Task: Save favorite listings for beachfront condos in Newport, Rhode Island, with a private balcony and ocean views, and create a shortlist of coastal properties.
Action: Mouse moved to (303, 207)
Screenshot: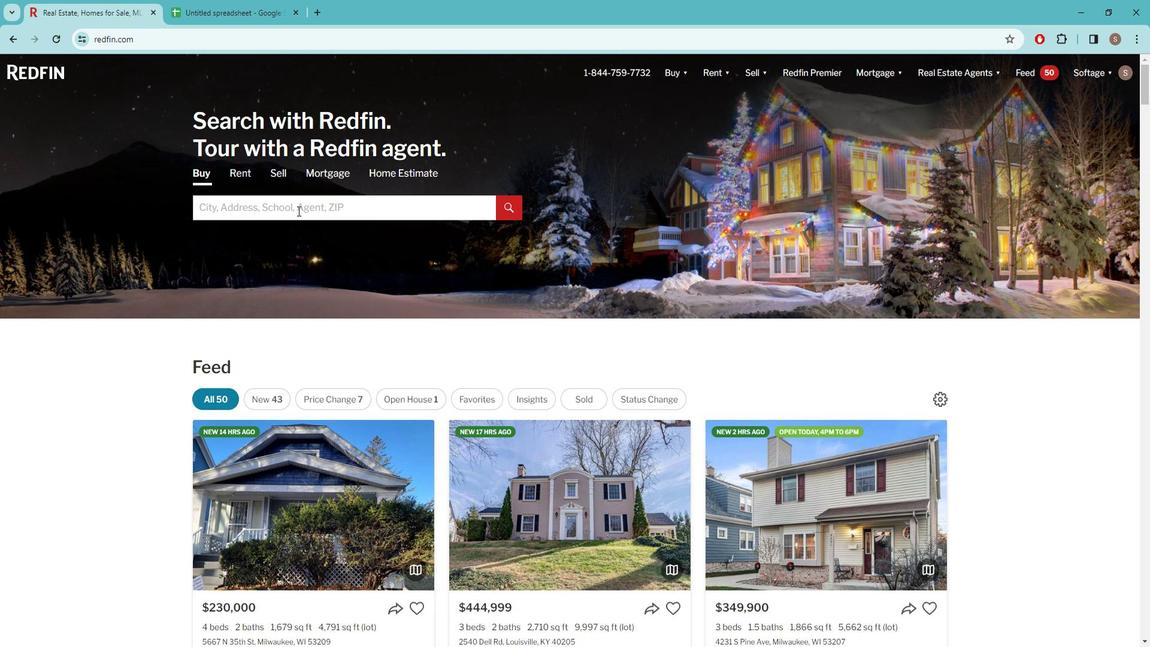 
Action: Mouse pressed left at (303, 207)
Screenshot: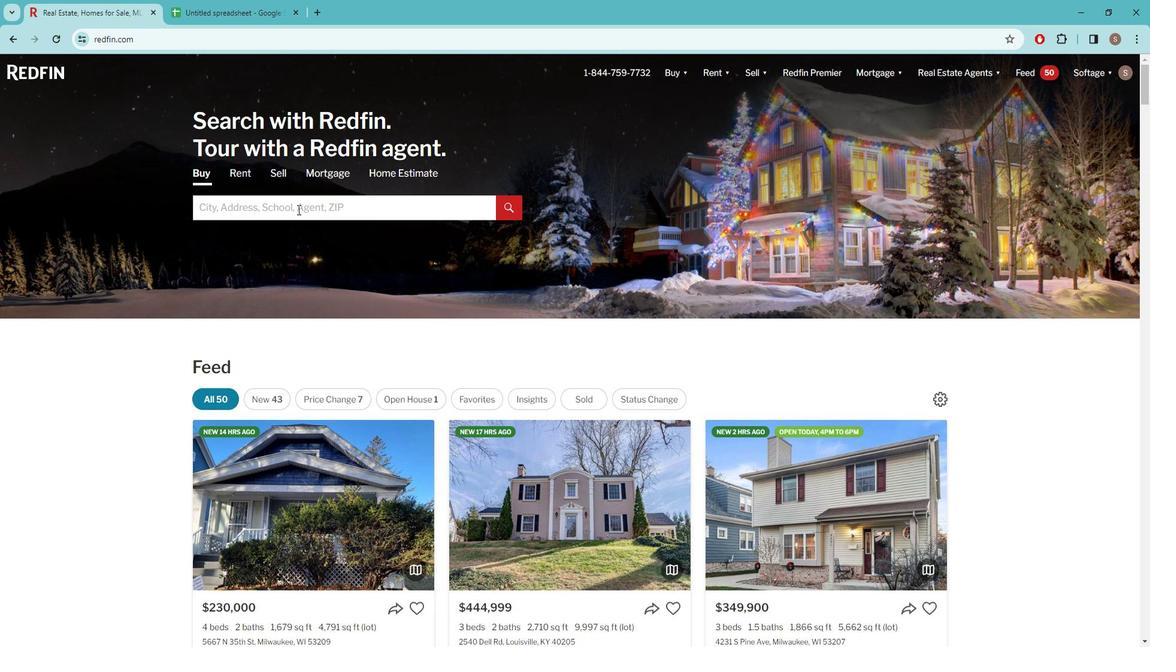 
Action: Key pressed n<Key.caps_lock>EWPORT,<Key.space>
Screenshot: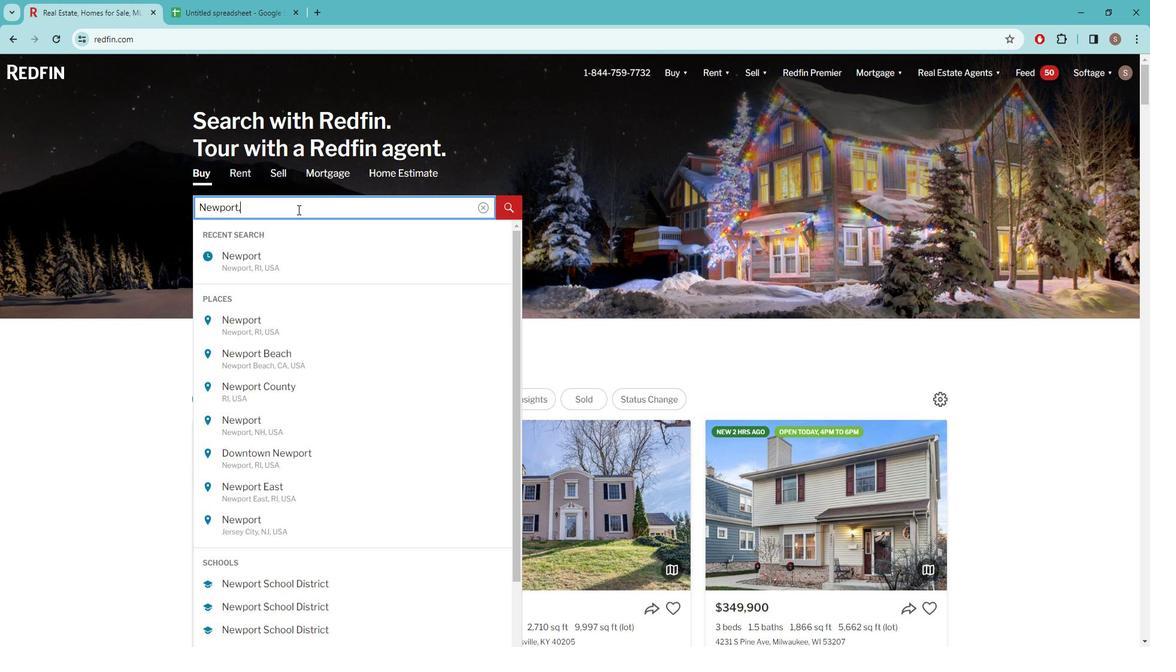 
Action: Mouse moved to (267, 263)
Screenshot: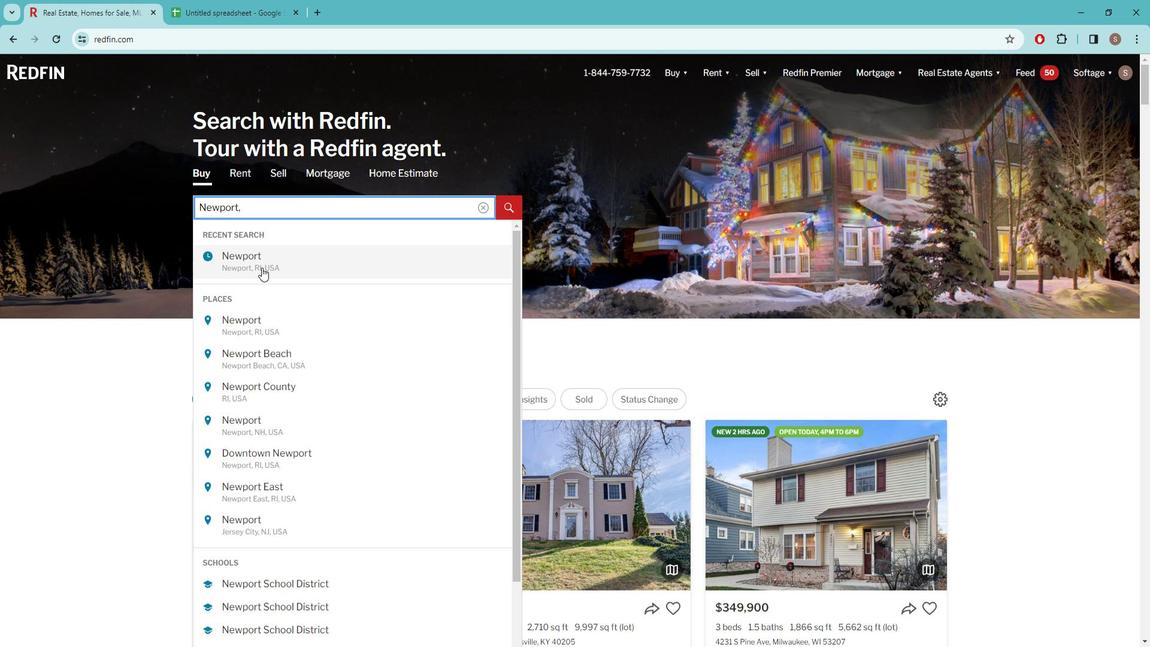 
Action: Mouse pressed left at (267, 263)
Screenshot: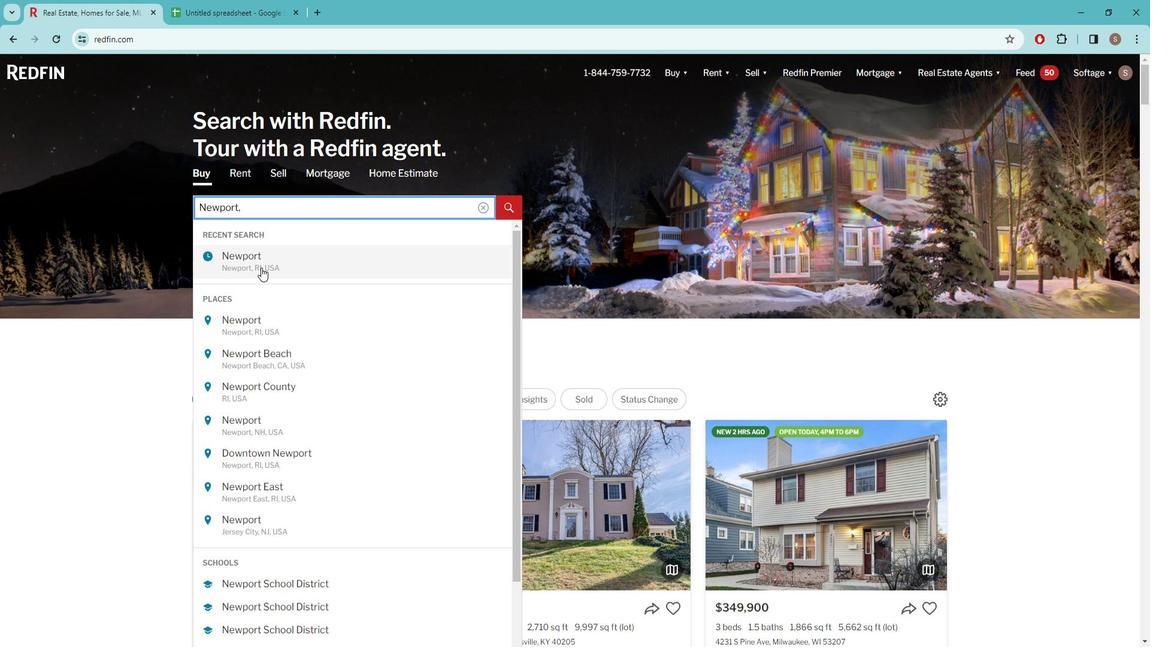 
Action: Mouse moved to (1016, 152)
Screenshot: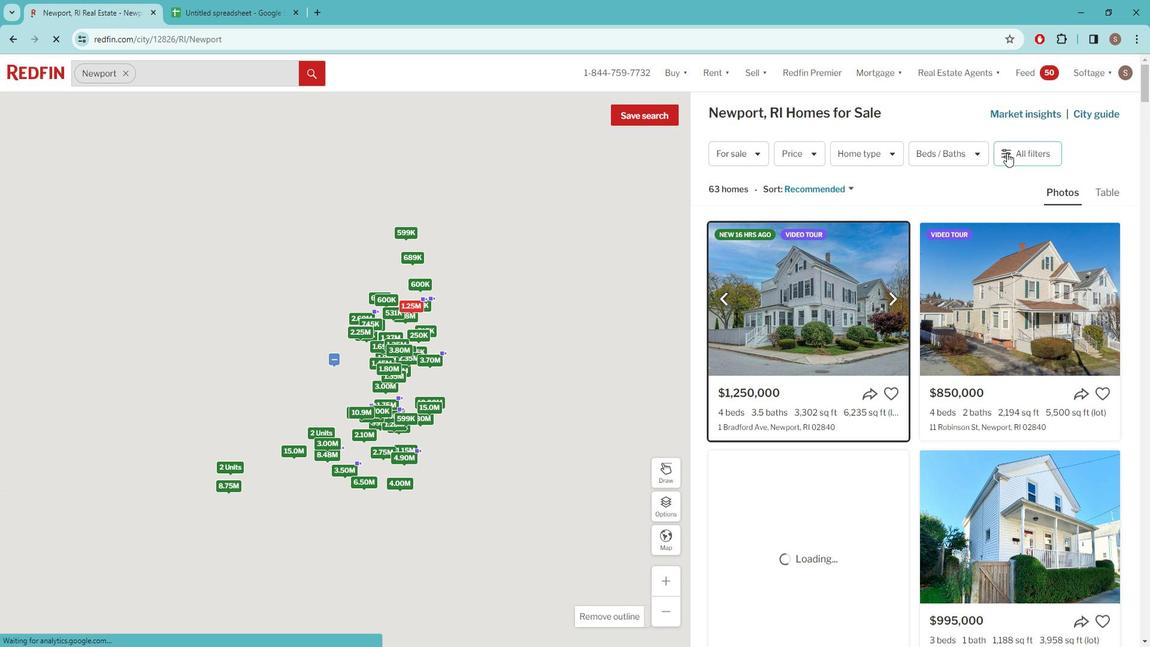 
Action: Mouse pressed left at (1016, 152)
Screenshot: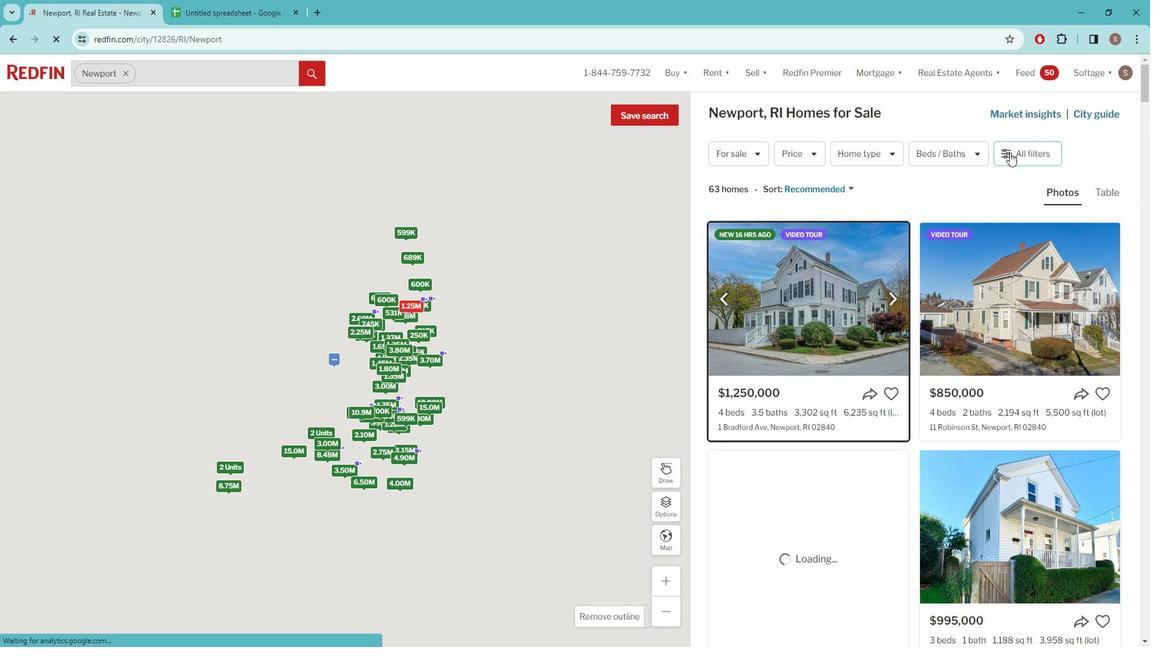 
Action: Mouse pressed left at (1016, 152)
Screenshot: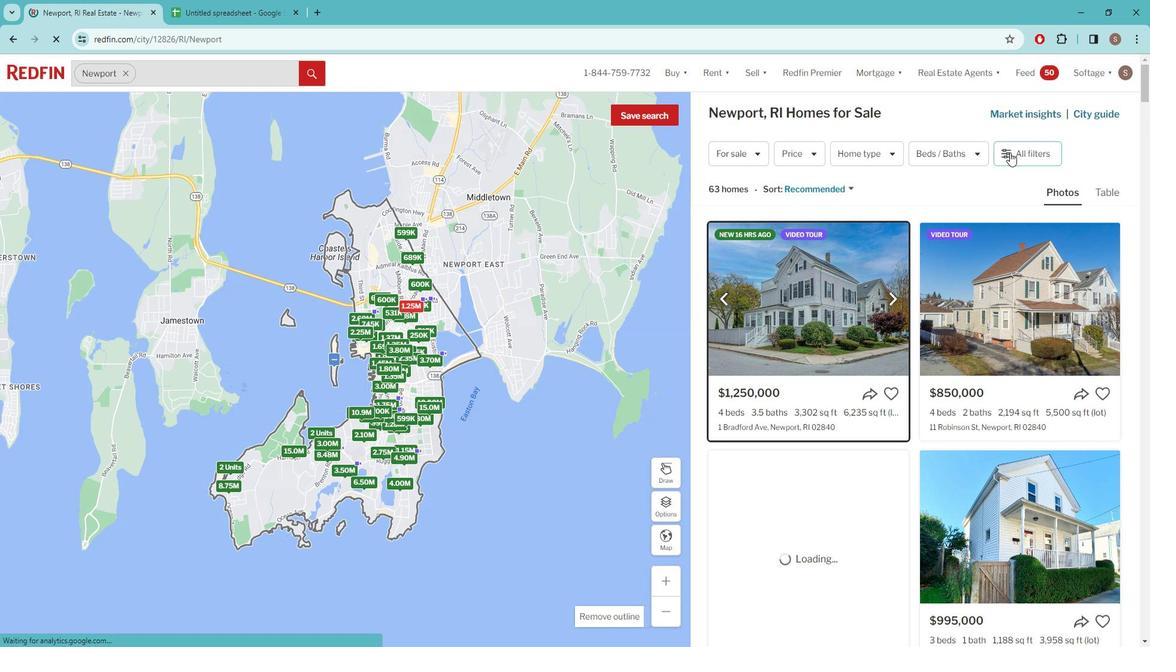 
Action: Mouse pressed left at (1016, 152)
Screenshot: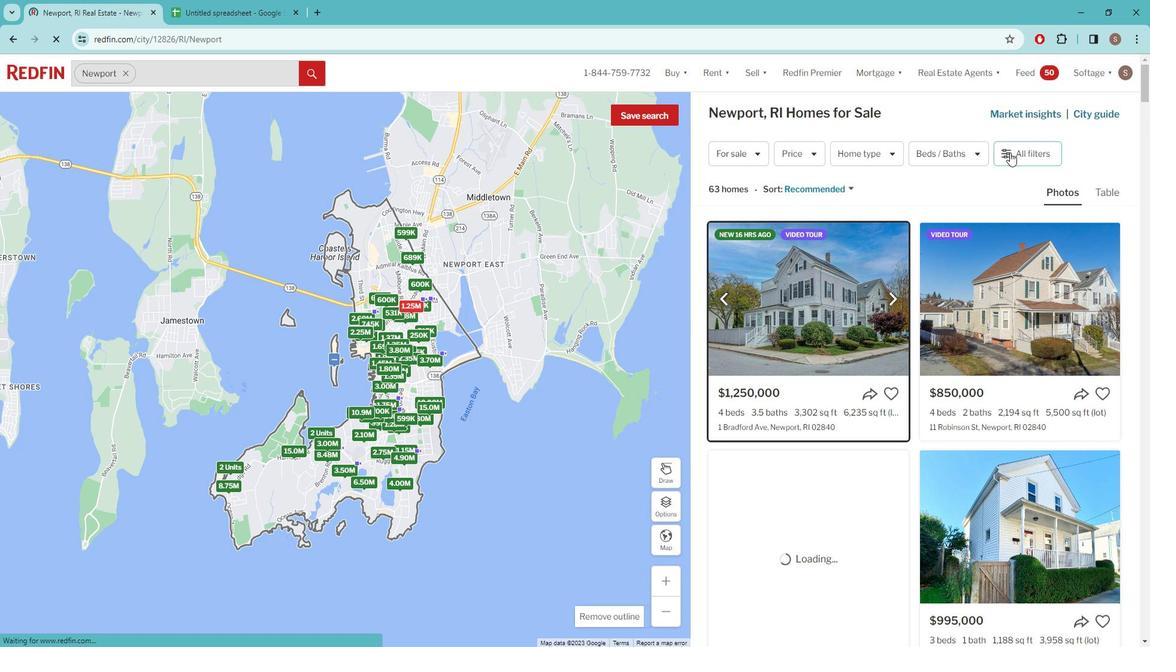 
Action: Mouse pressed left at (1016, 152)
Screenshot: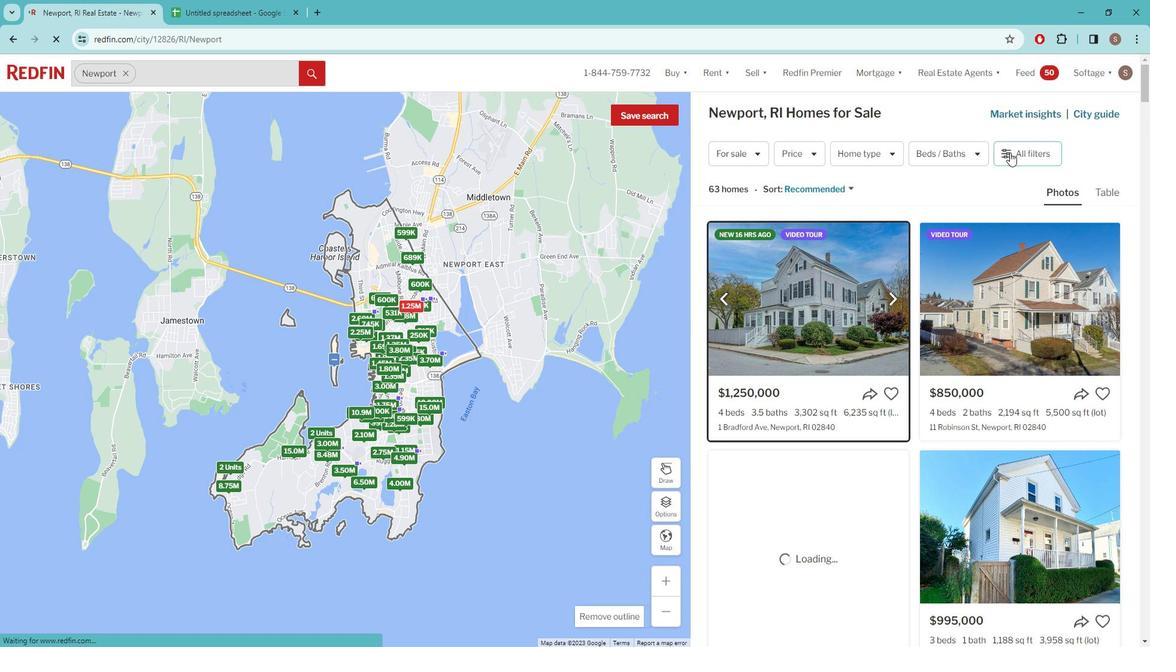 
Action: Mouse pressed left at (1016, 152)
Screenshot: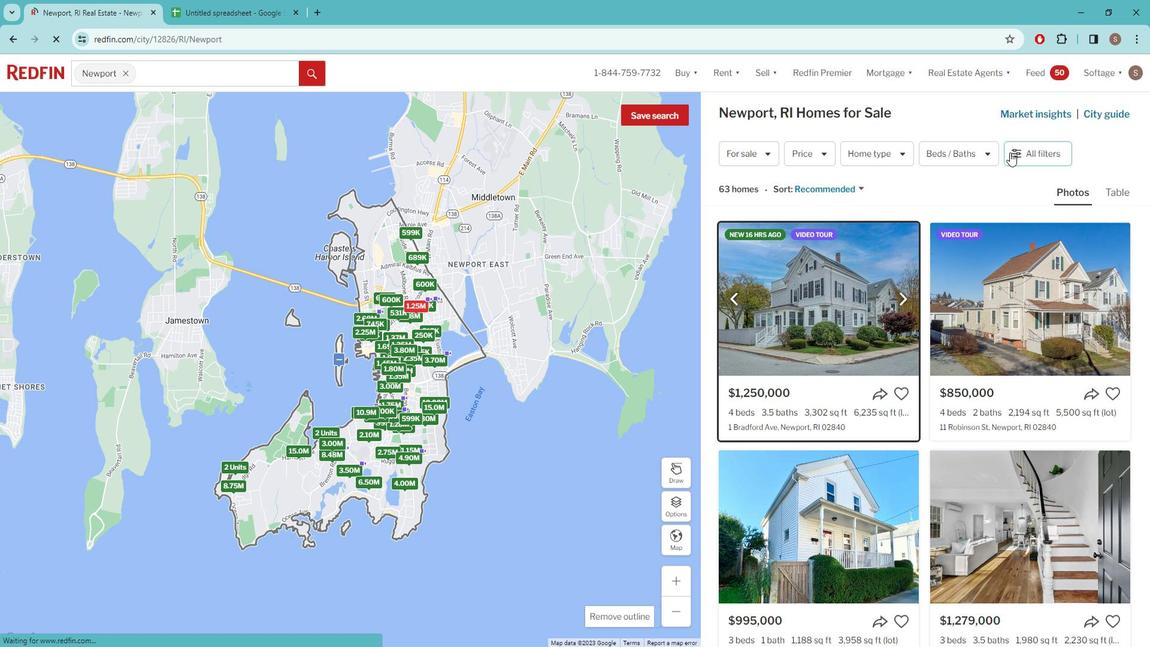 
Action: Mouse pressed left at (1016, 152)
Screenshot: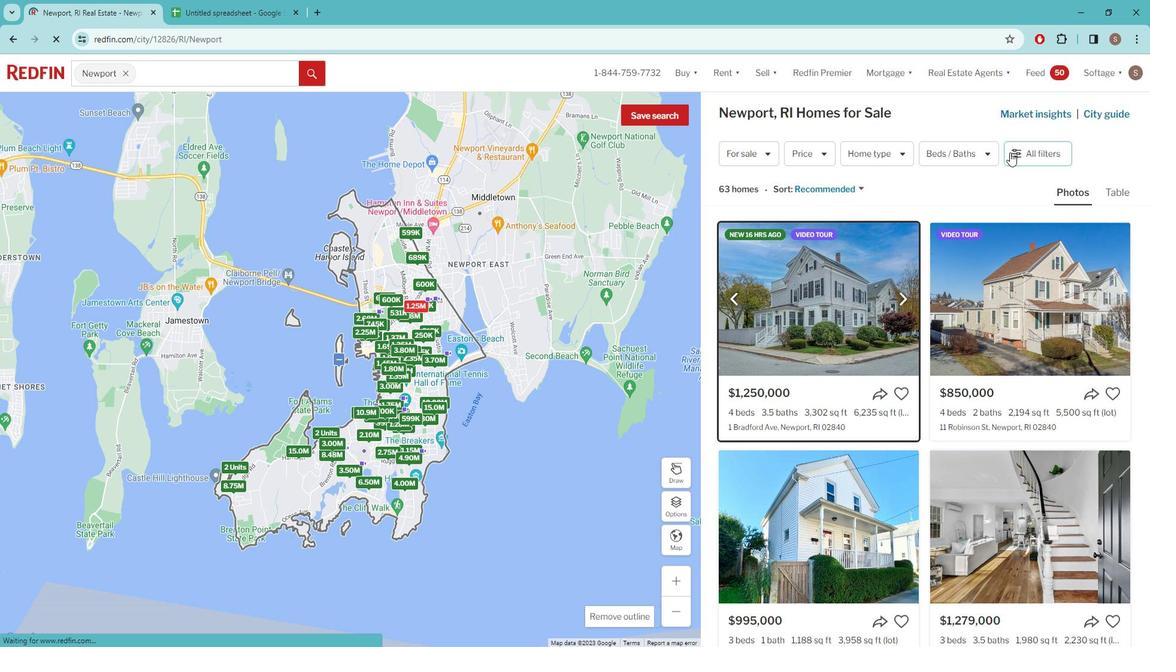 
Action: Mouse moved to (965, 196)
Screenshot: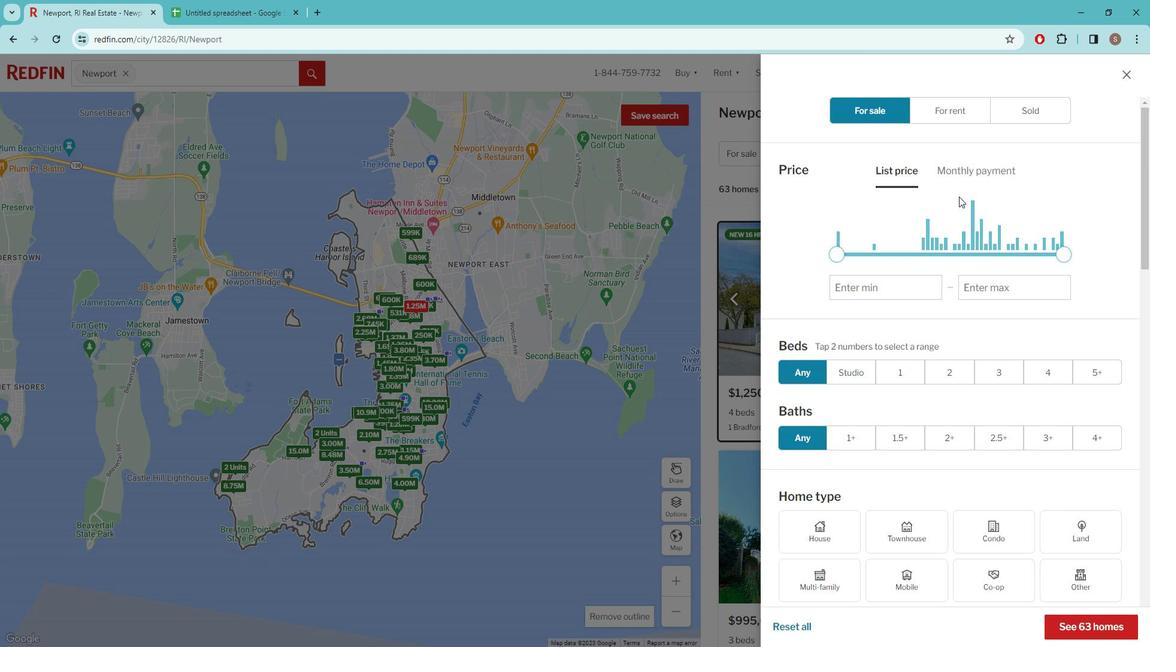 
Action: Mouse scrolled (965, 195) with delta (0, 0)
Screenshot: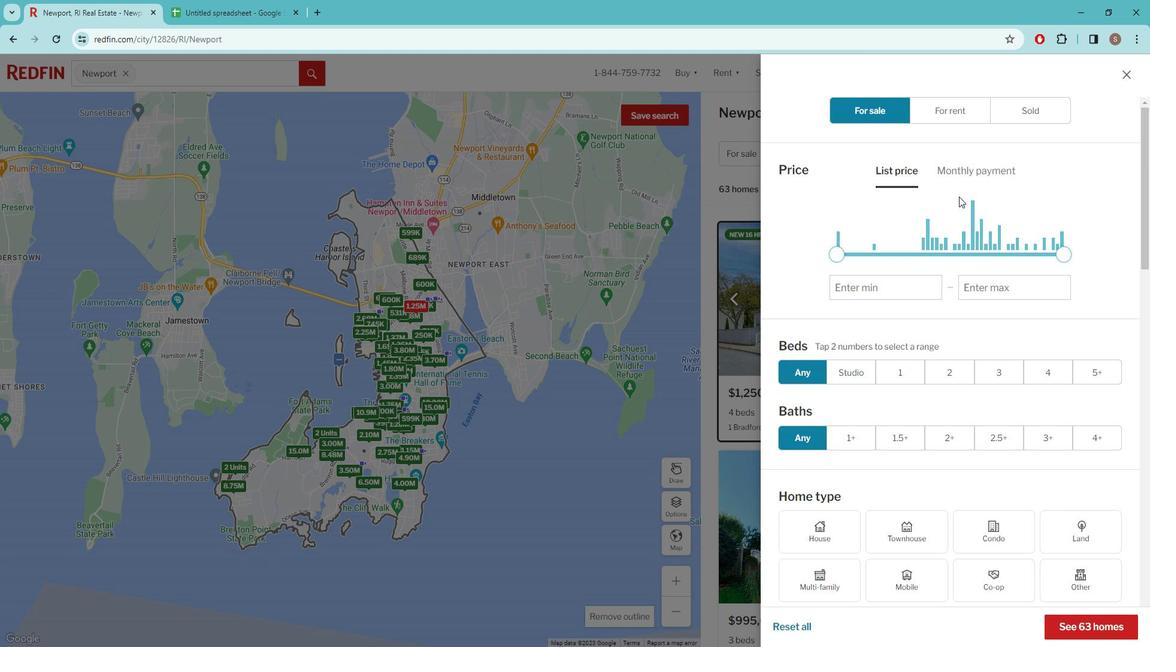 
Action: Mouse moved to (956, 205)
Screenshot: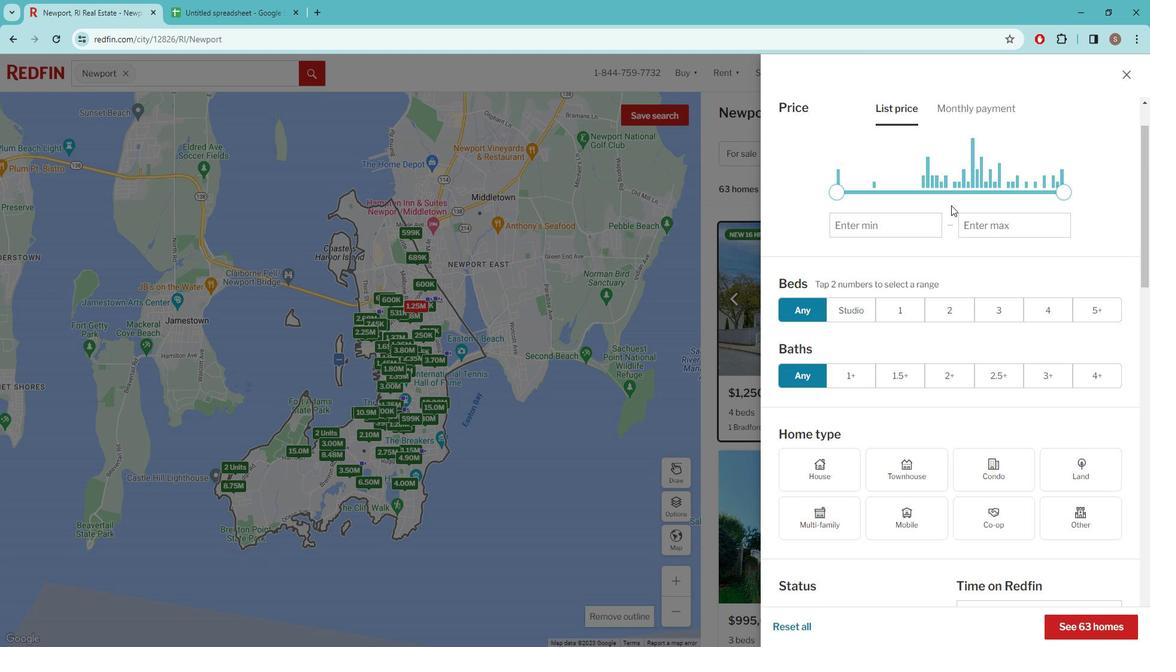 
Action: Mouse scrolled (956, 204) with delta (0, 0)
Screenshot: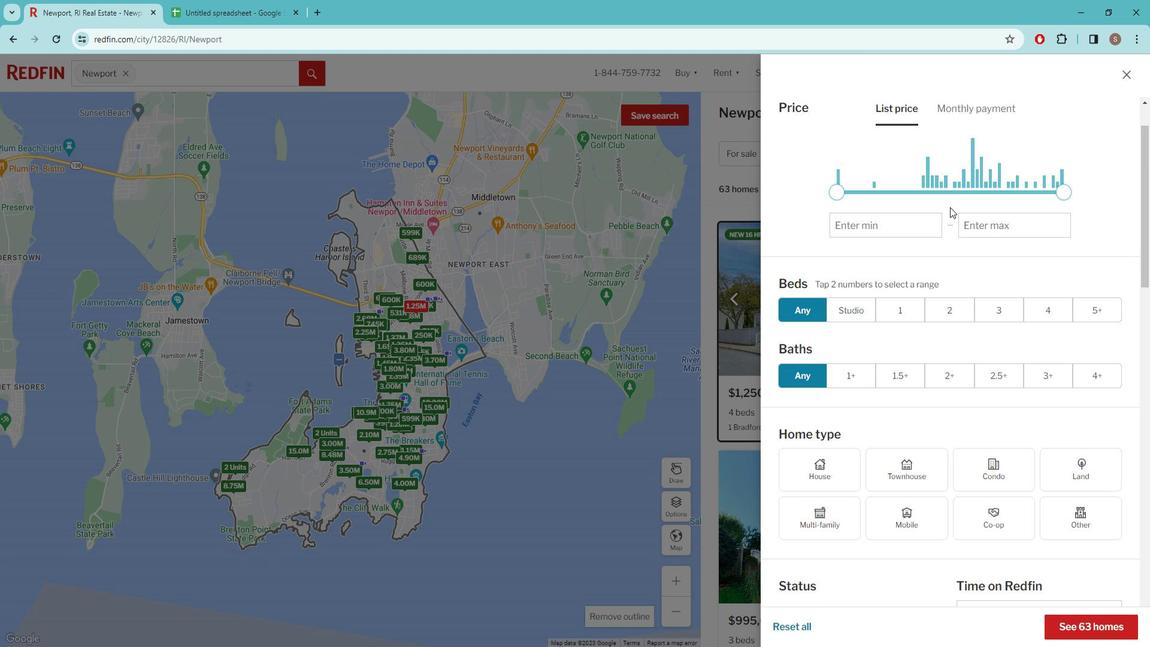 
Action: Mouse moved to (951, 214)
Screenshot: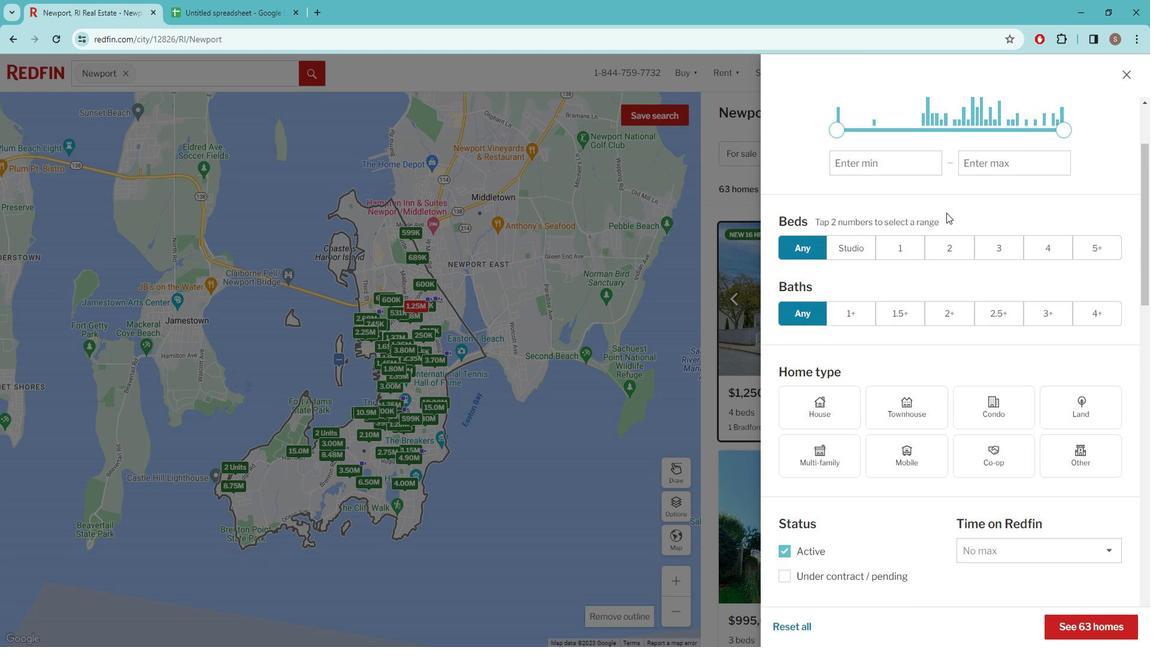 
Action: Mouse scrolled (951, 213) with delta (0, 0)
Screenshot: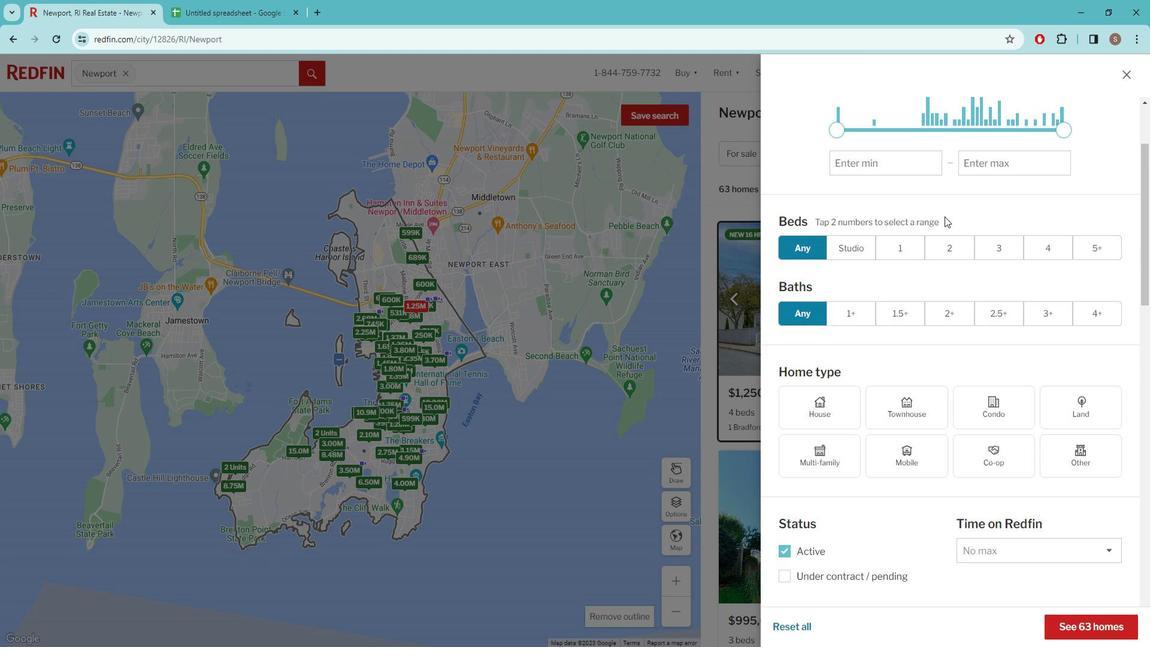 
Action: Mouse moved to (942, 225)
Screenshot: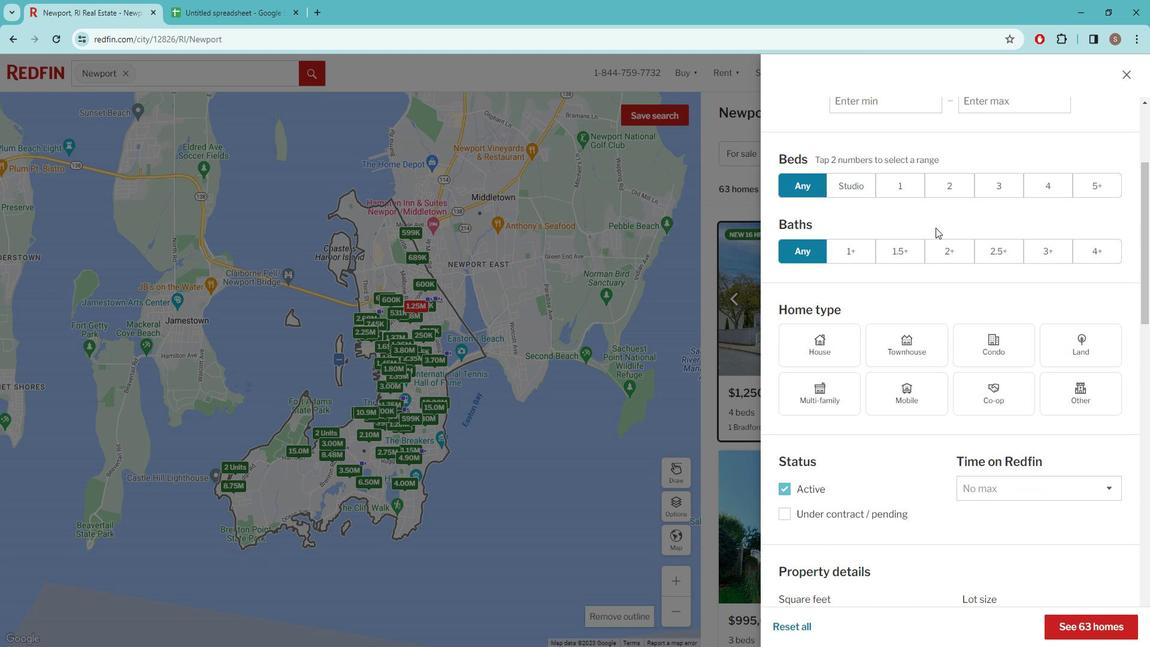 
Action: Mouse scrolled (942, 225) with delta (0, 0)
Screenshot: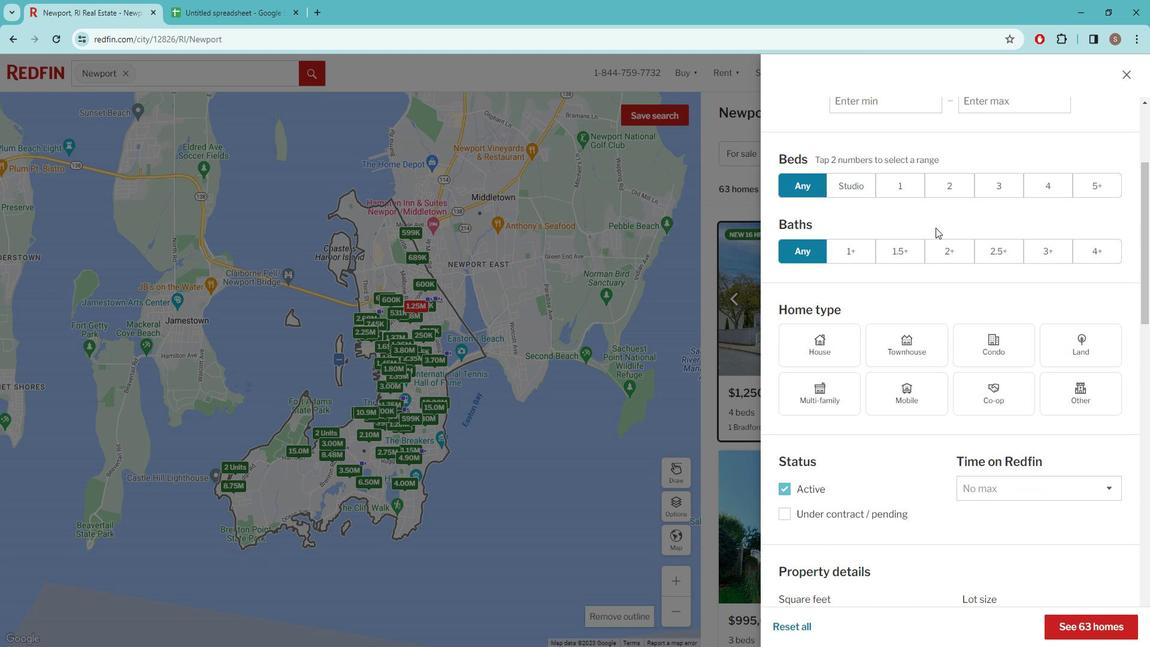 
Action: Mouse moved to (984, 266)
Screenshot: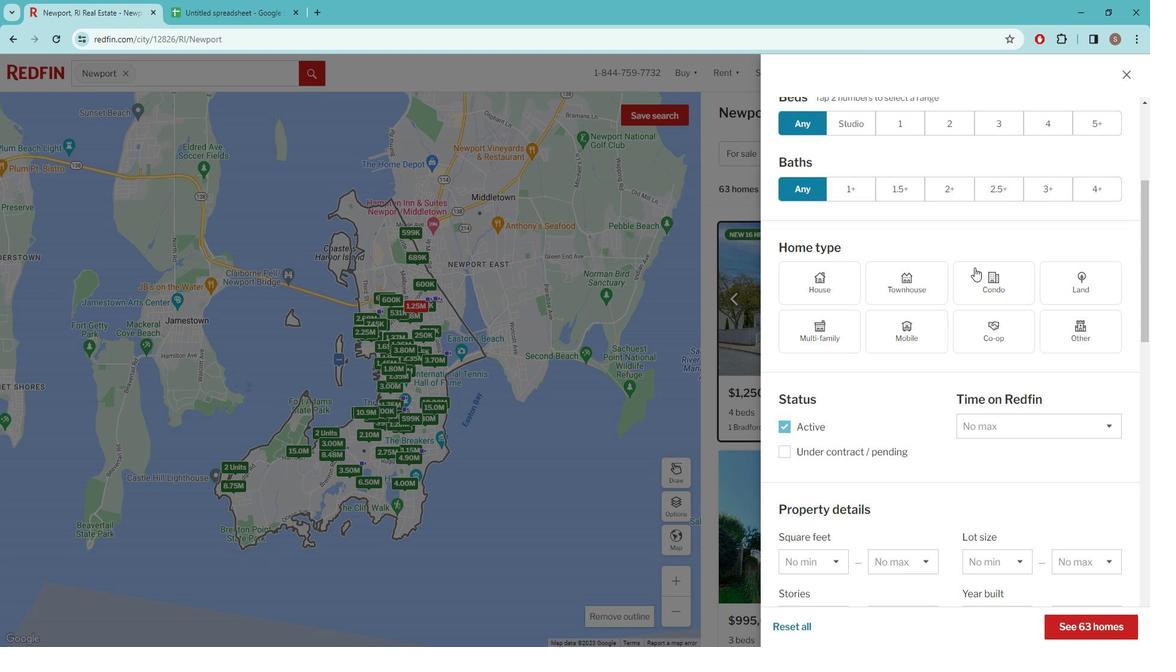 
Action: Mouse pressed left at (984, 266)
Screenshot: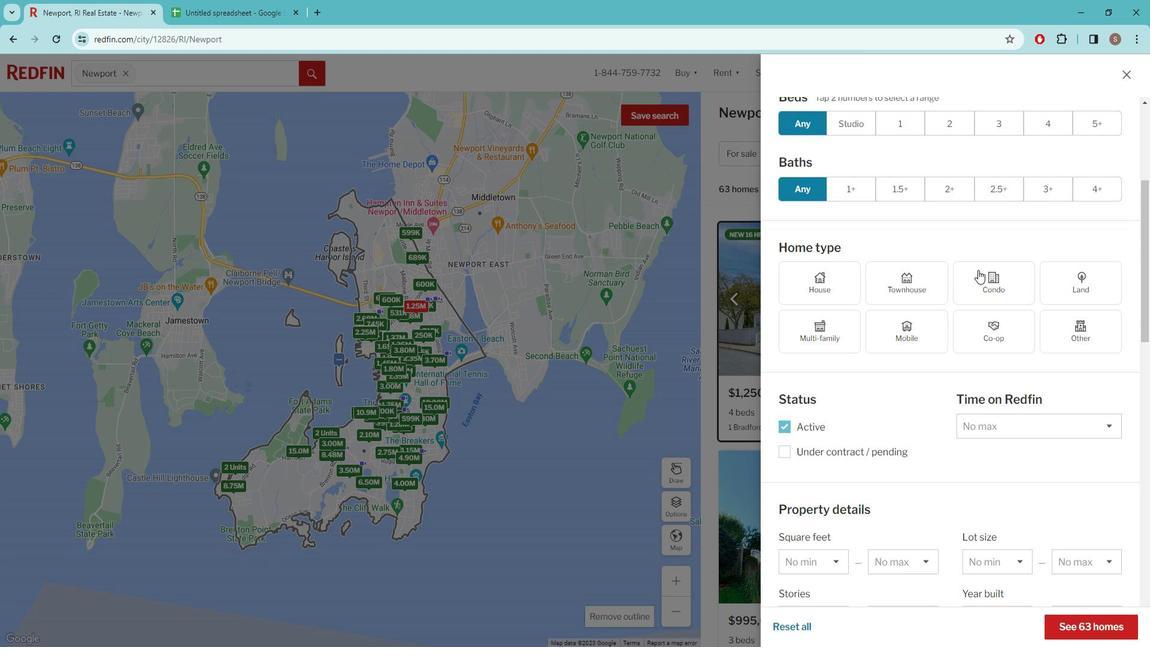 
Action: Mouse scrolled (984, 265) with delta (0, 0)
Screenshot: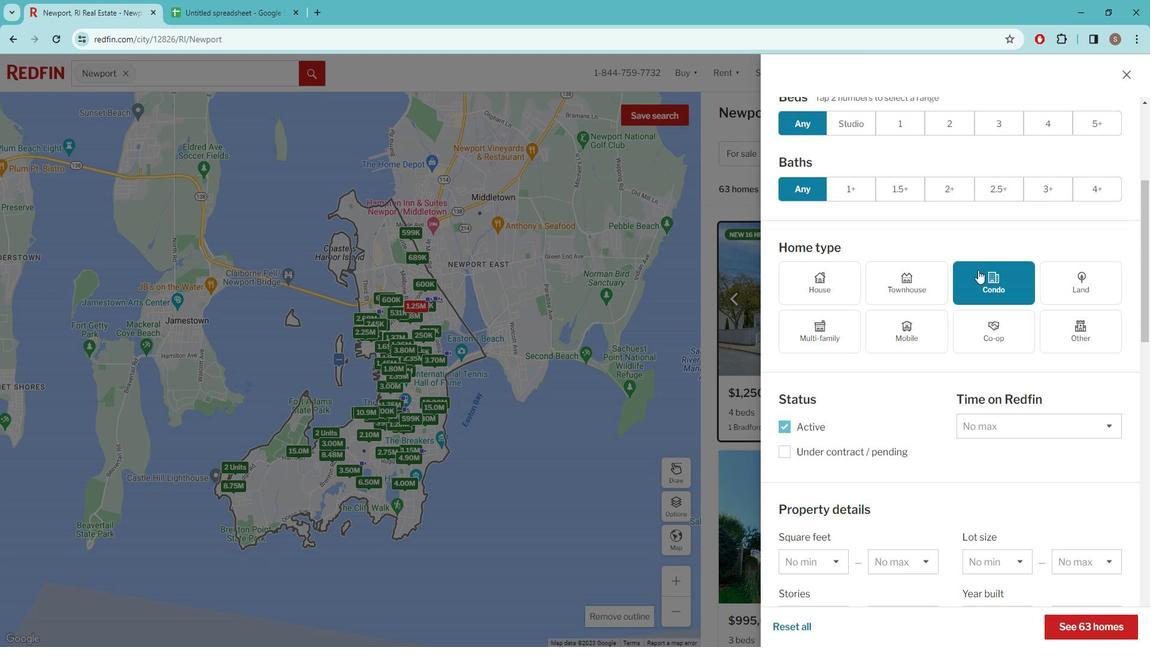 
Action: Mouse scrolled (984, 265) with delta (0, 0)
Screenshot: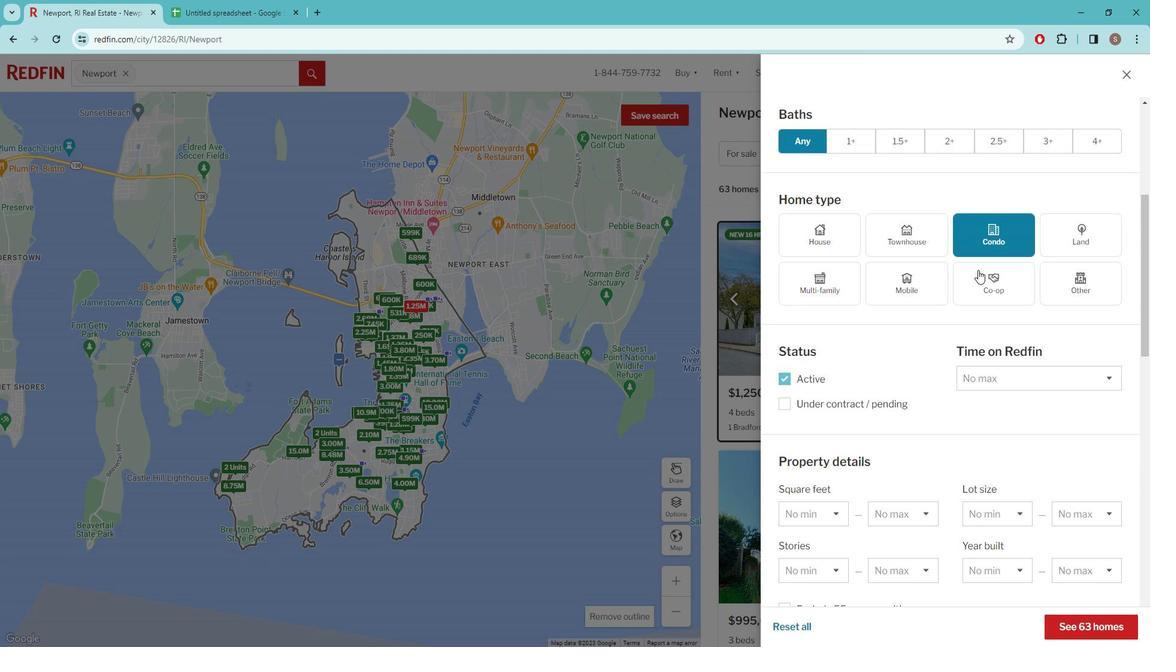 
Action: Mouse moved to (981, 267)
Screenshot: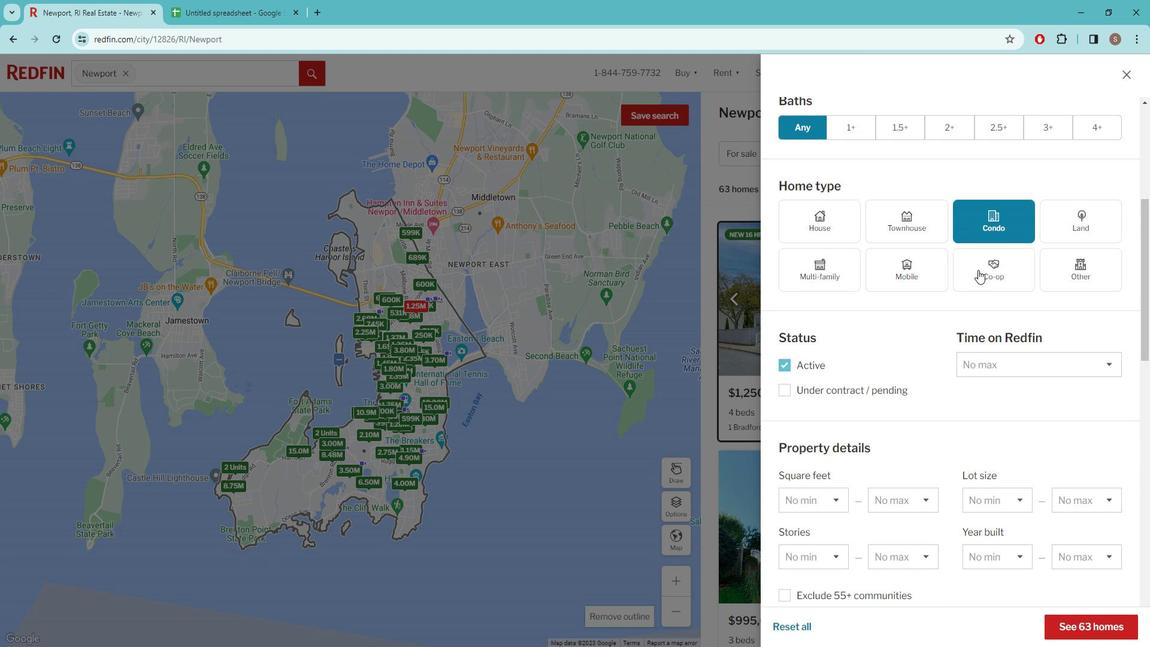 
Action: Mouse scrolled (981, 267) with delta (0, 0)
Screenshot: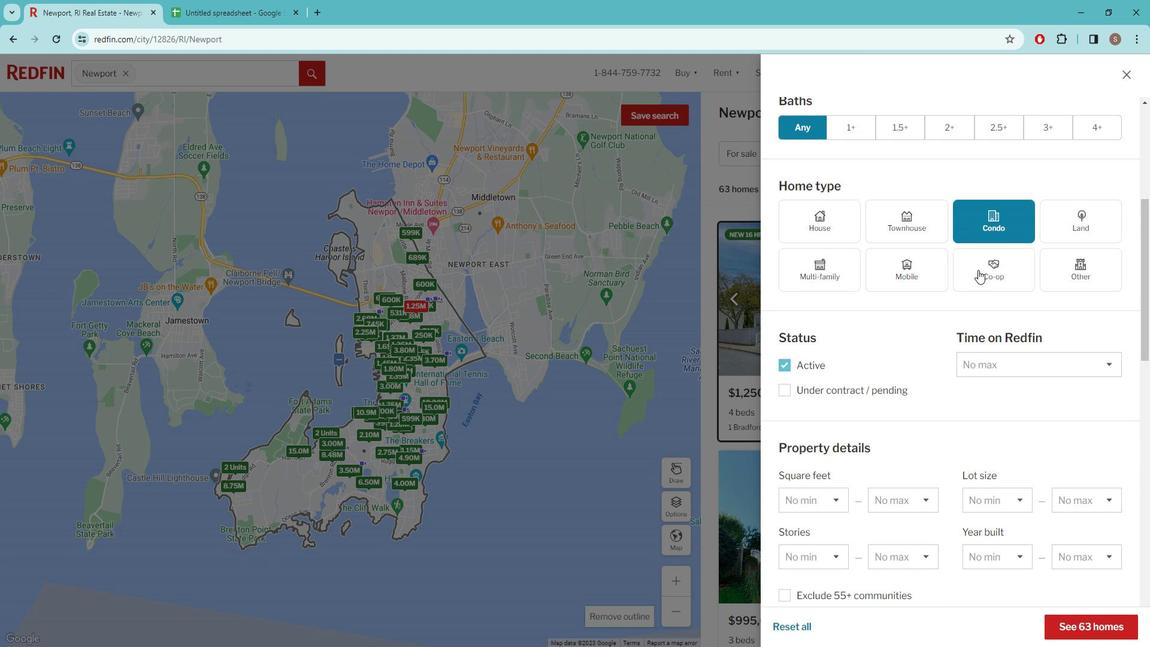 
Action: Mouse moved to (893, 321)
Screenshot: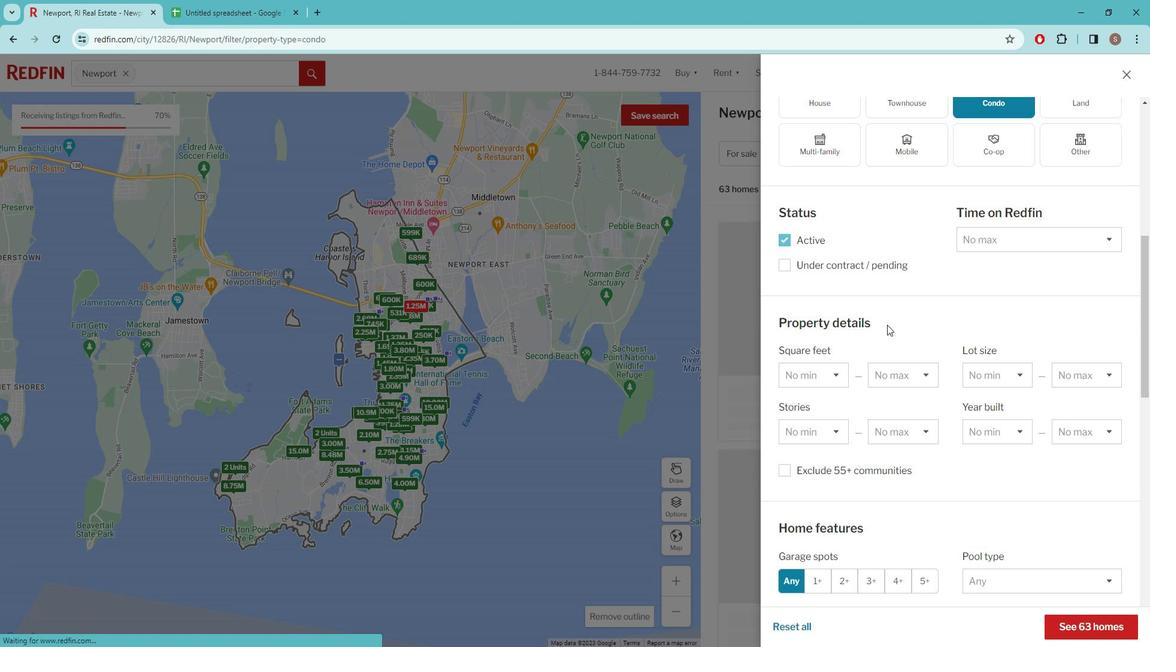 
Action: Mouse scrolled (893, 321) with delta (0, 0)
Screenshot: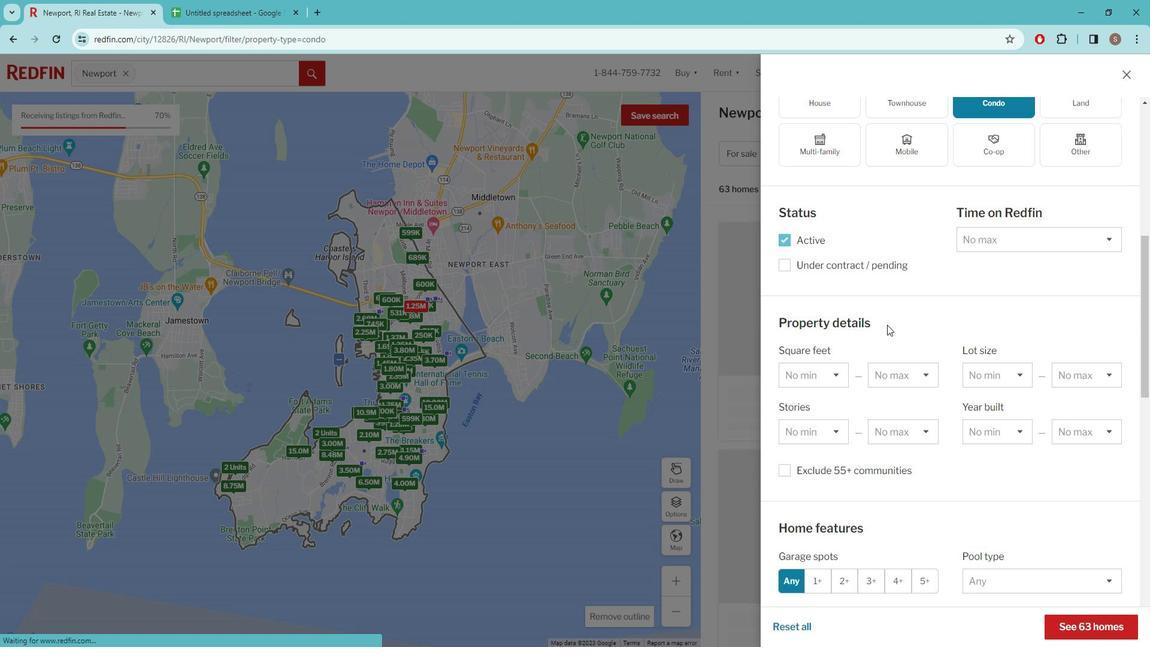 
Action: Mouse moved to (891, 323)
Screenshot: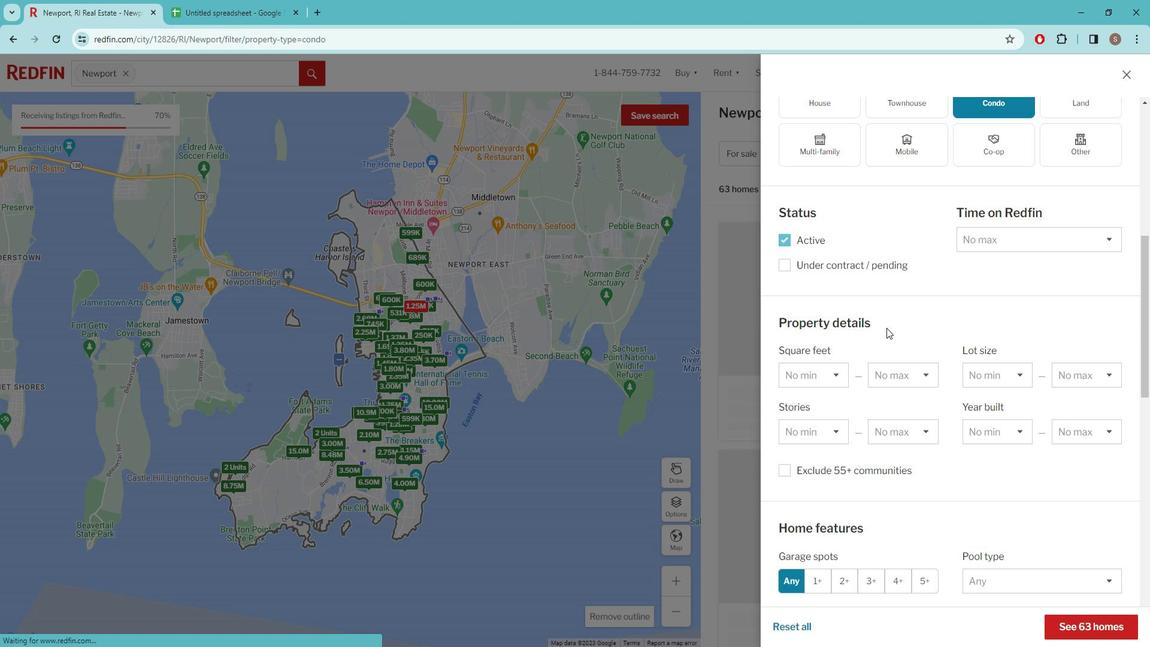 
Action: Mouse scrolled (891, 323) with delta (0, 0)
Screenshot: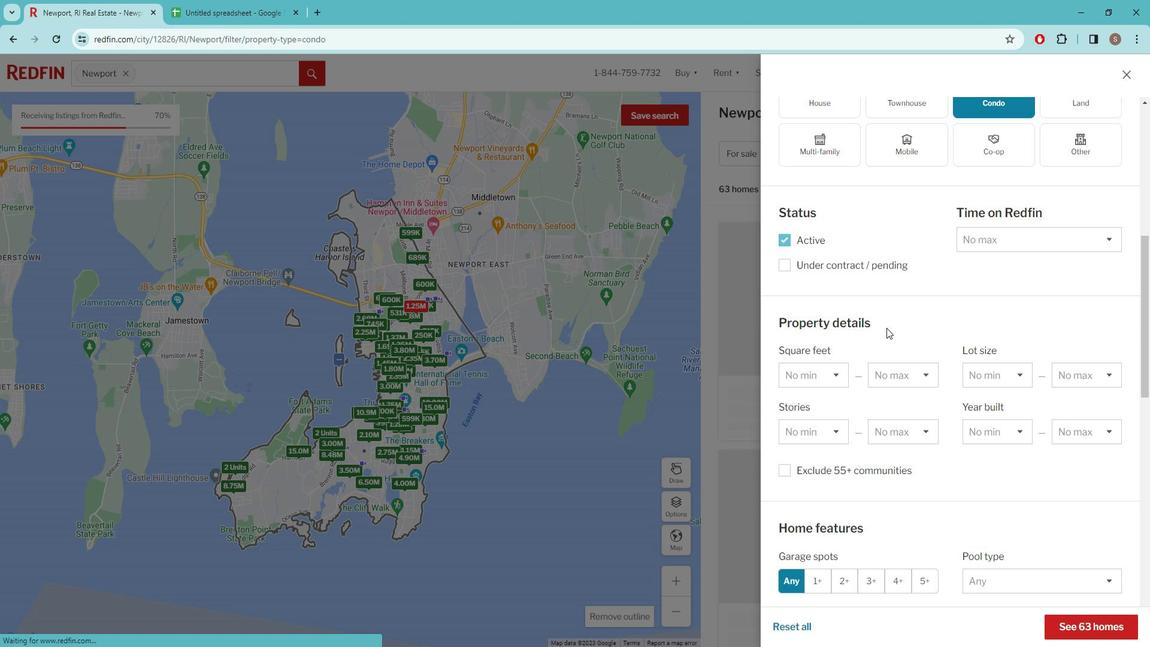 
Action: Mouse moved to (892, 336)
Screenshot: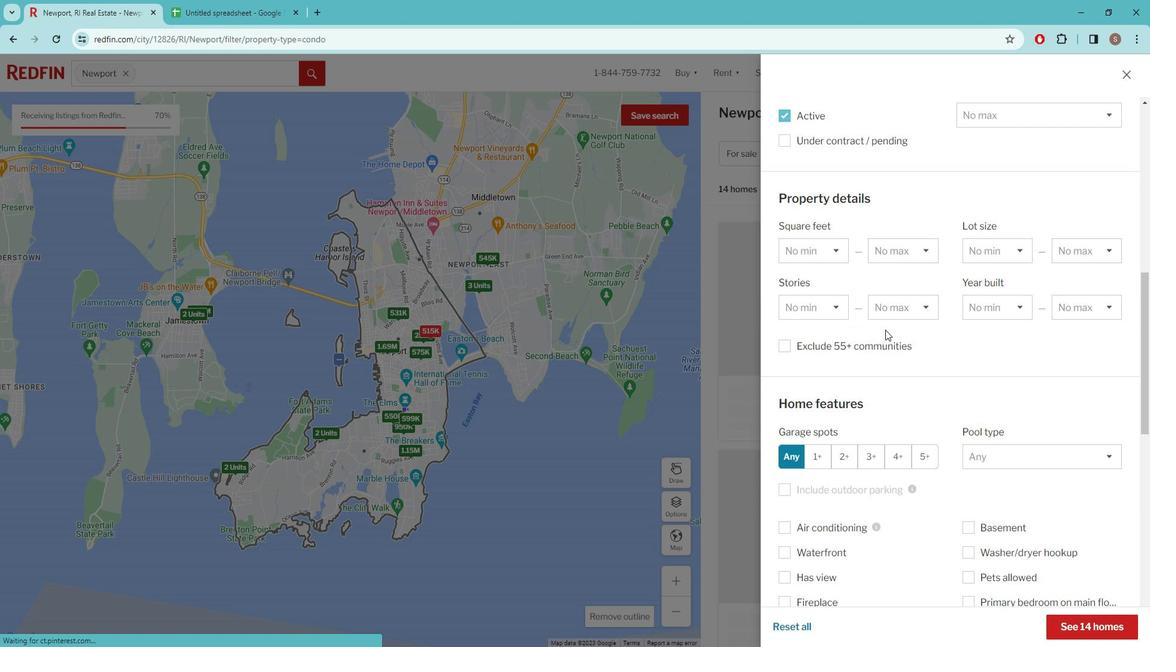 
Action: Mouse scrolled (892, 335) with delta (0, 0)
Screenshot: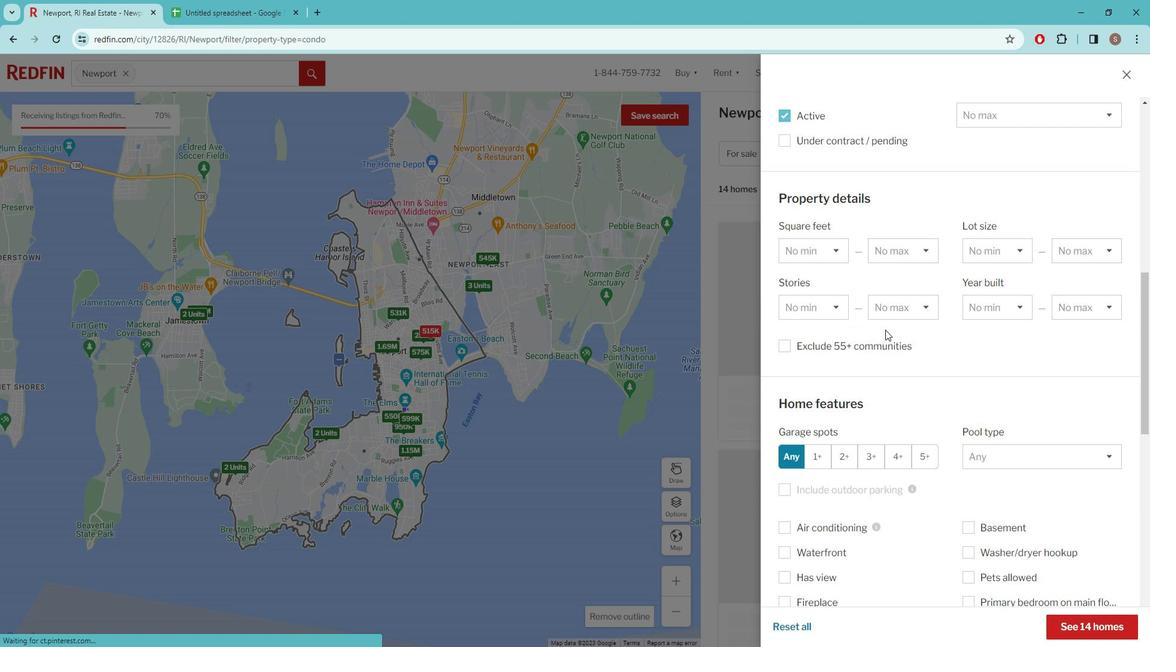 
Action: Mouse moved to (892, 338)
Screenshot: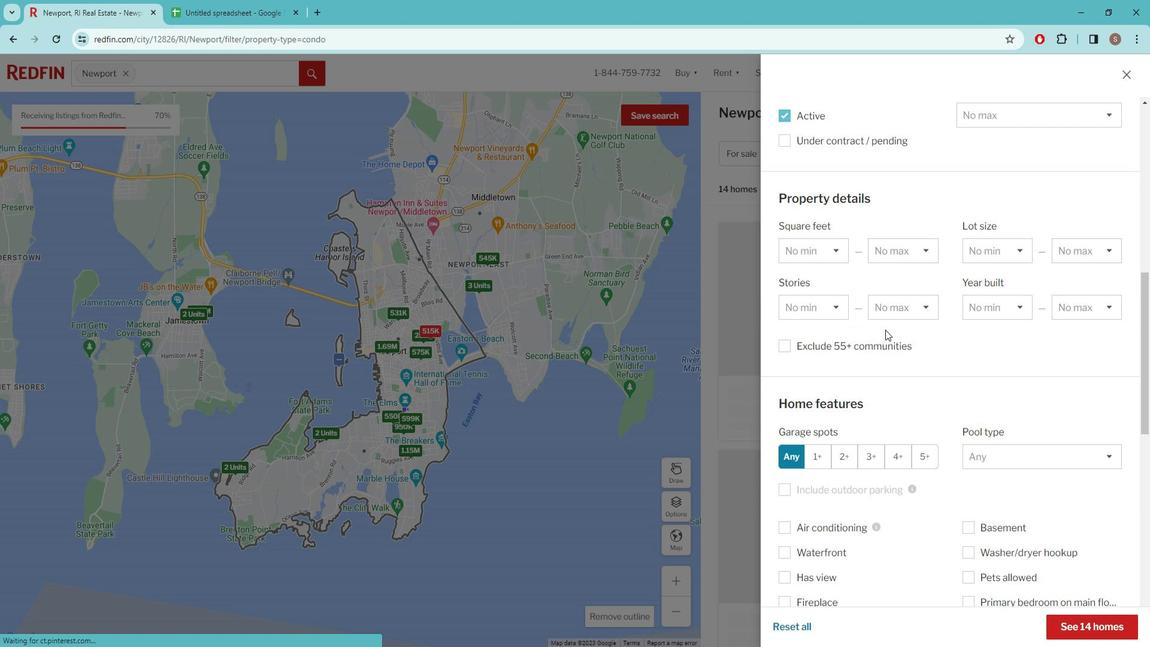 
Action: Mouse scrolled (892, 337) with delta (0, 0)
Screenshot: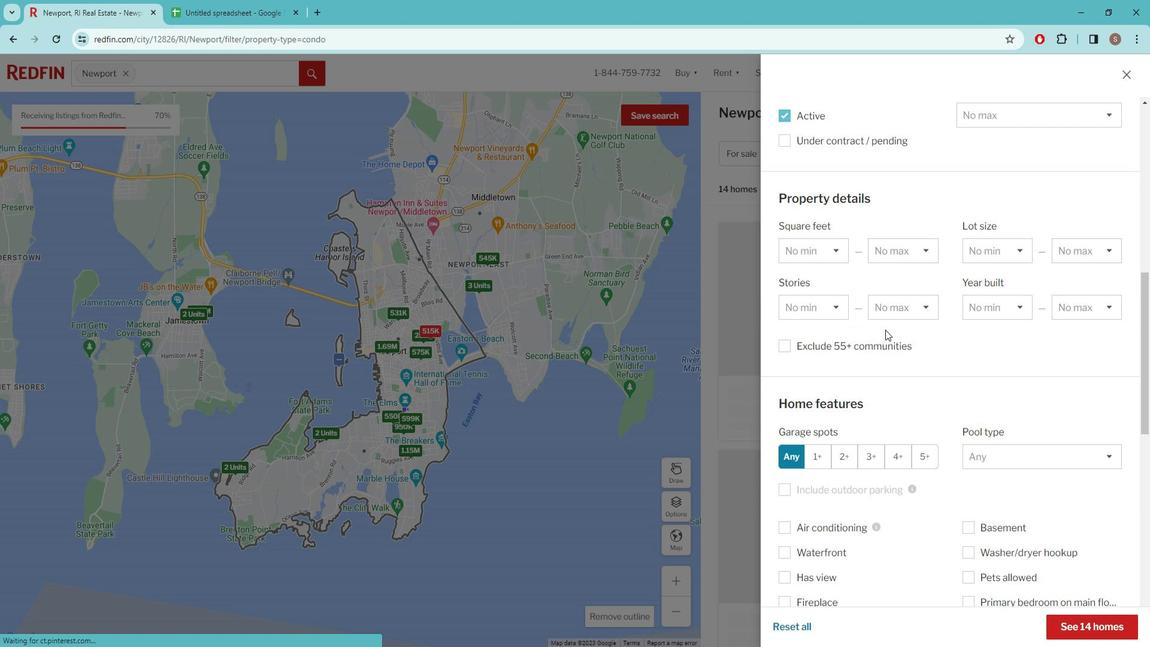 
Action: Mouse moved to (892, 341)
Screenshot: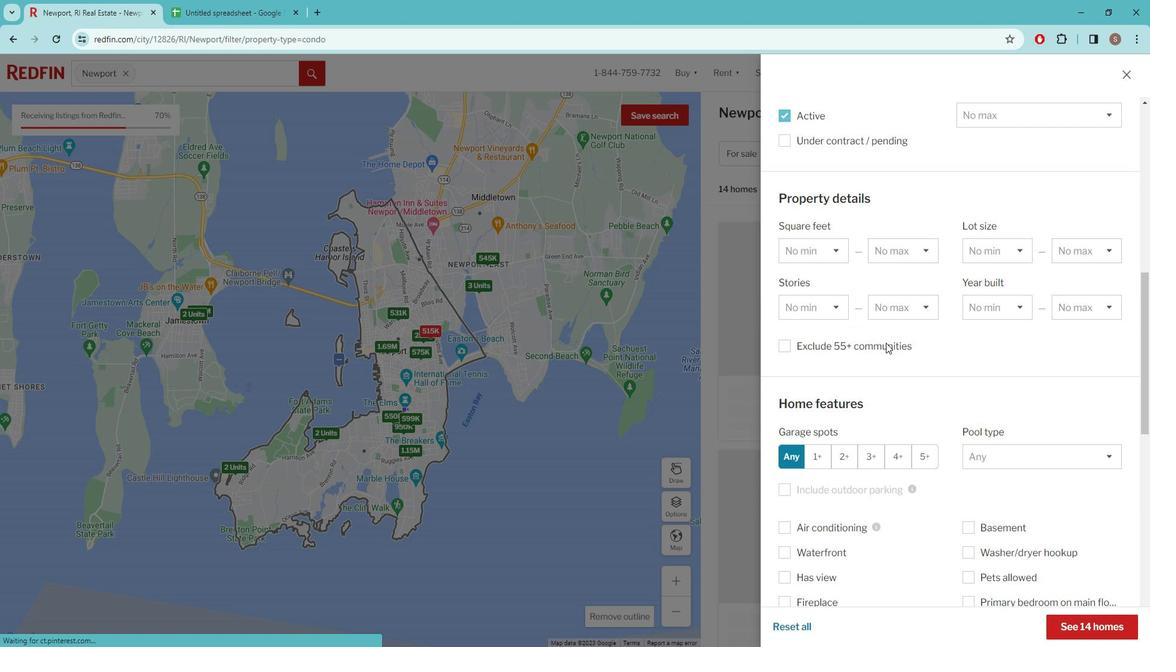 
Action: Mouse scrolled (892, 340) with delta (0, 0)
Screenshot: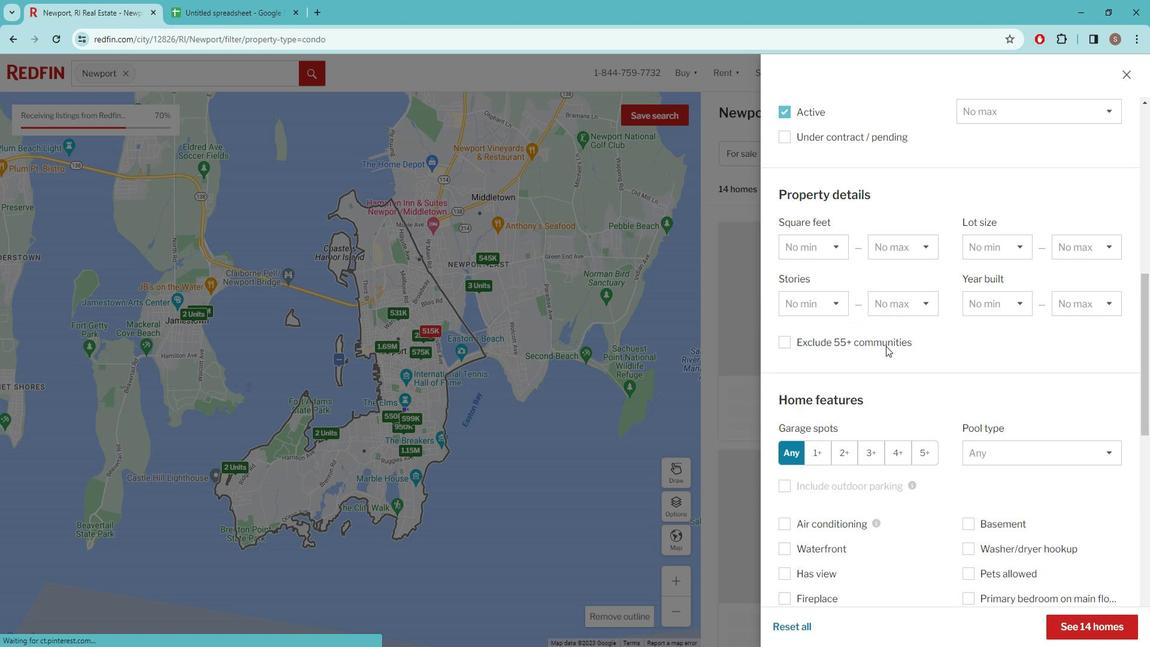 
Action: Mouse moved to (893, 342)
Screenshot: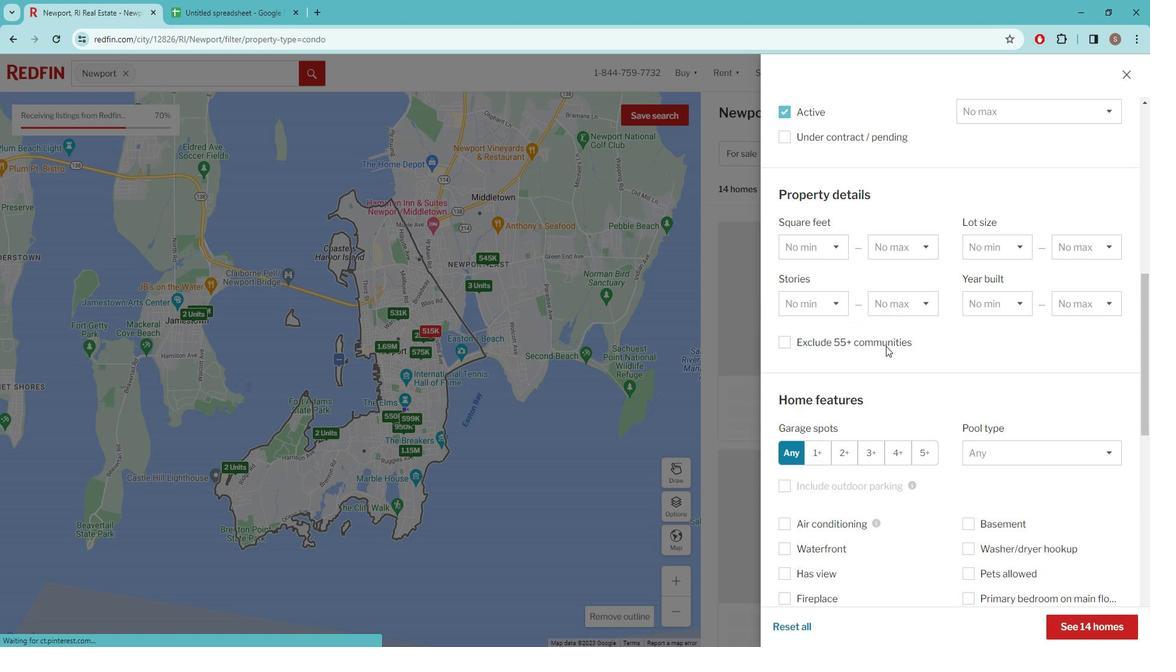 
Action: Mouse scrolled (893, 341) with delta (0, 0)
Screenshot: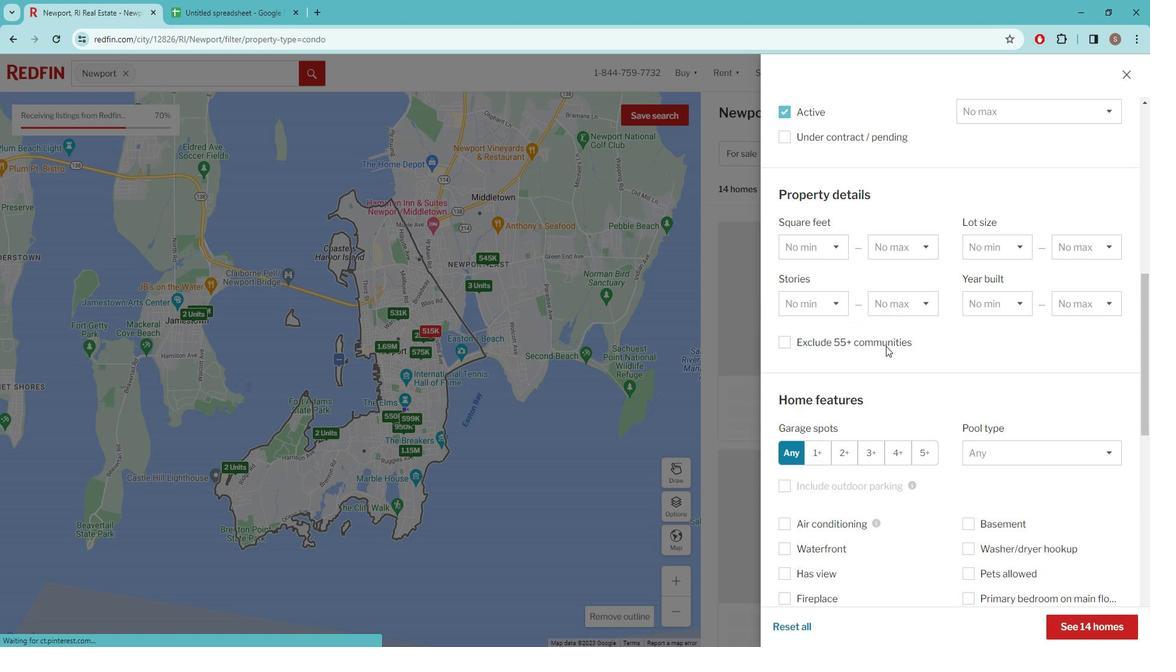 
Action: Mouse moved to (893, 349)
Screenshot: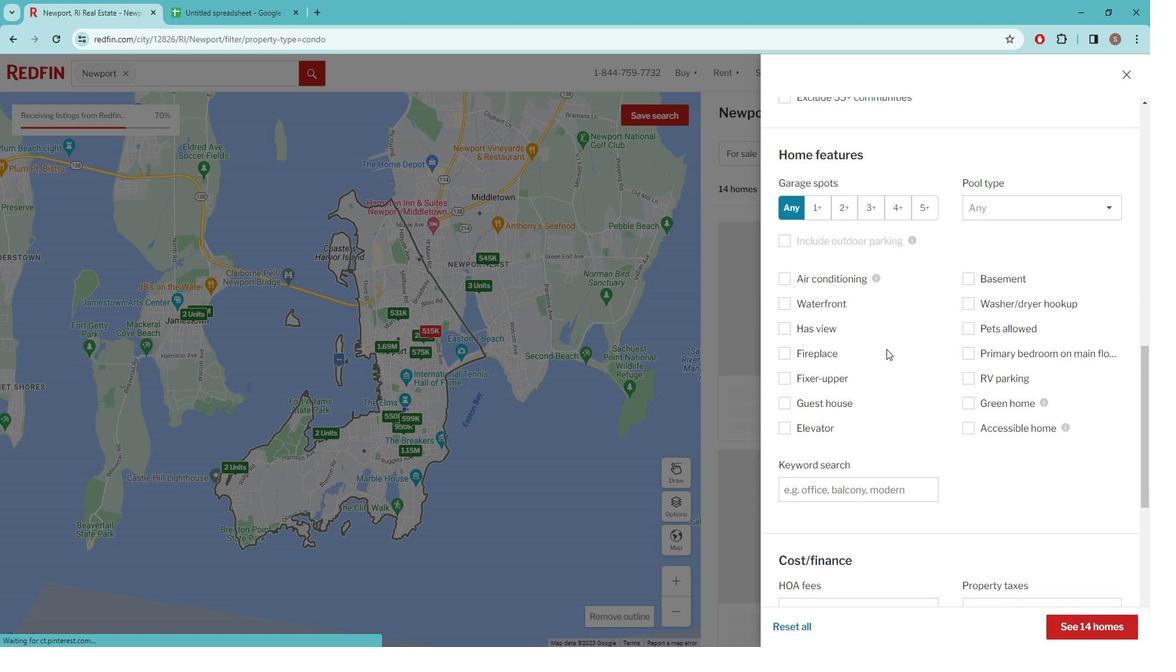 
Action: Mouse scrolled (893, 348) with delta (0, 0)
Screenshot: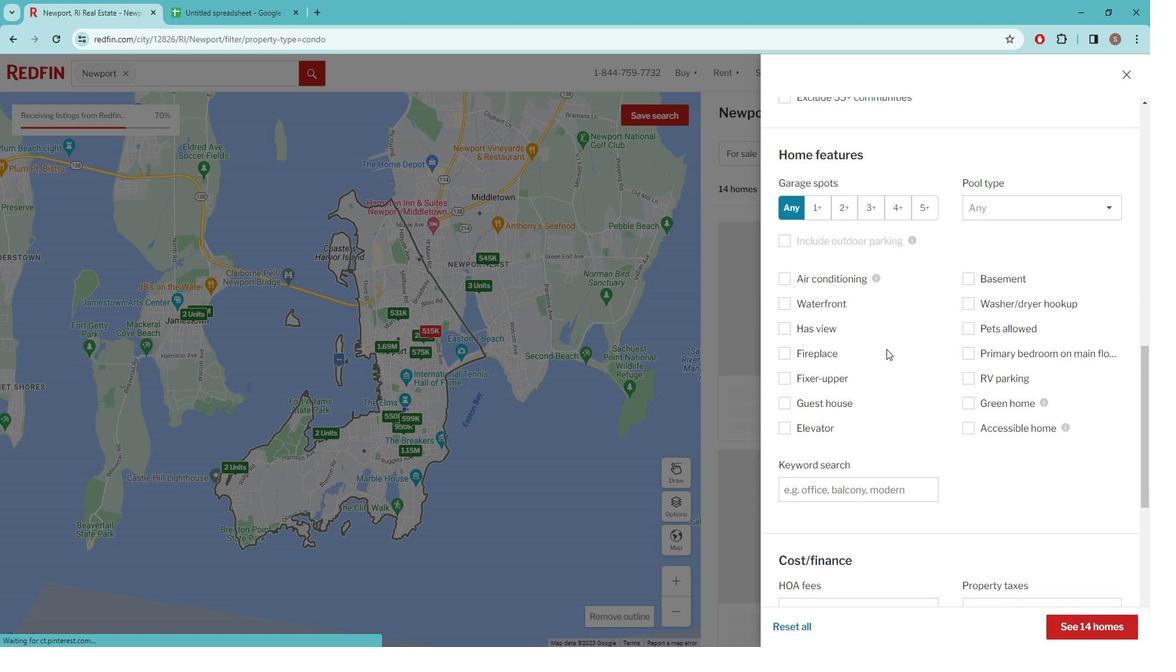 
Action: Mouse moved to (893, 352)
Screenshot: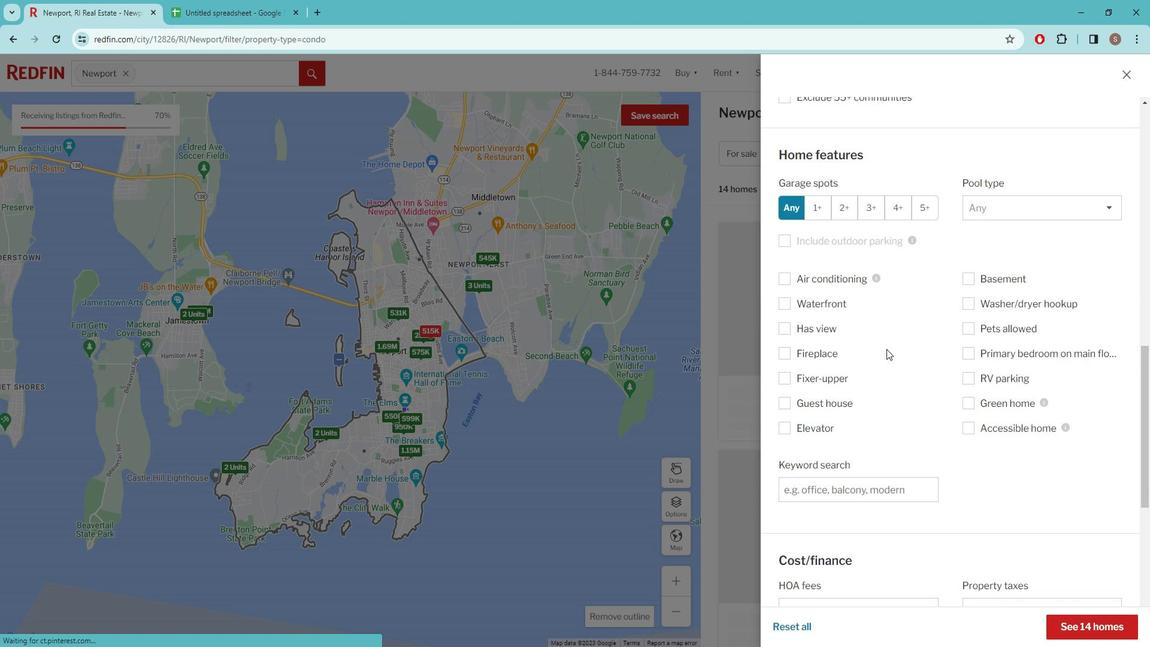 
Action: Mouse scrolled (893, 351) with delta (0, 0)
Screenshot: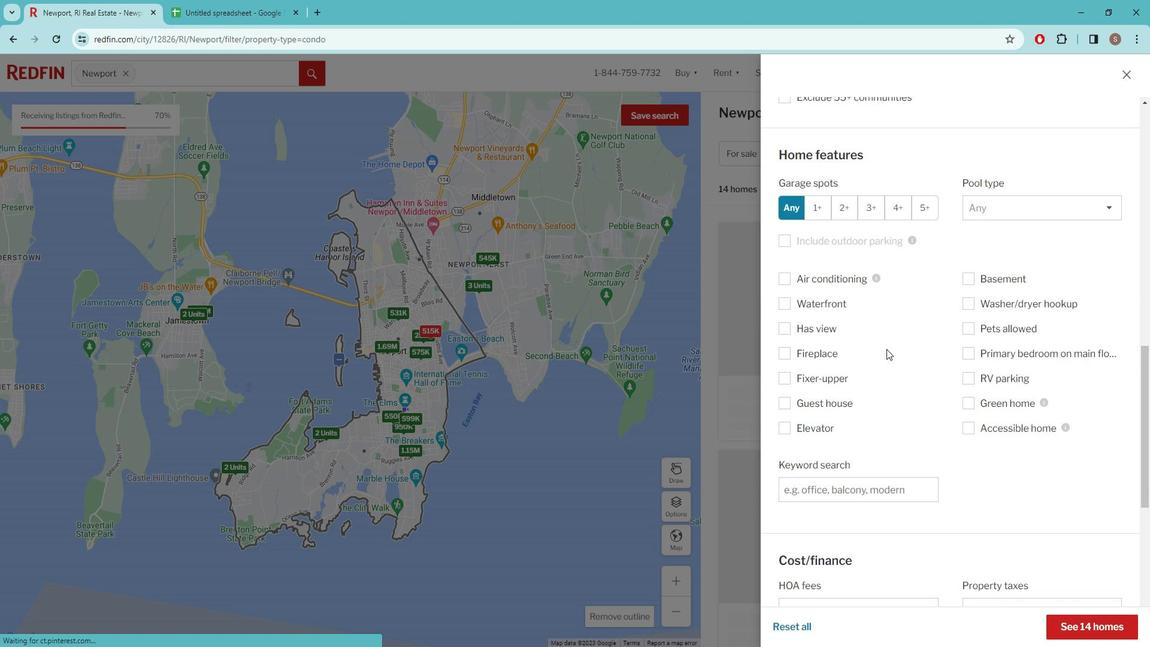 
Action: Mouse moved to (873, 363)
Screenshot: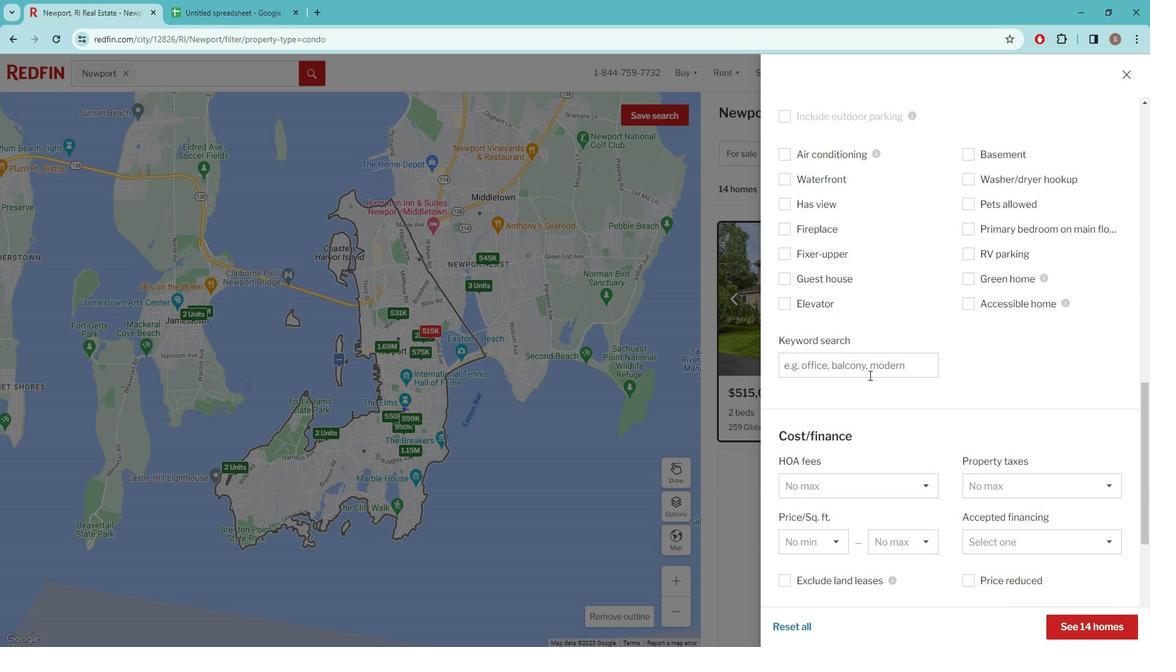 
Action: Mouse pressed left at (873, 363)
Screenshot: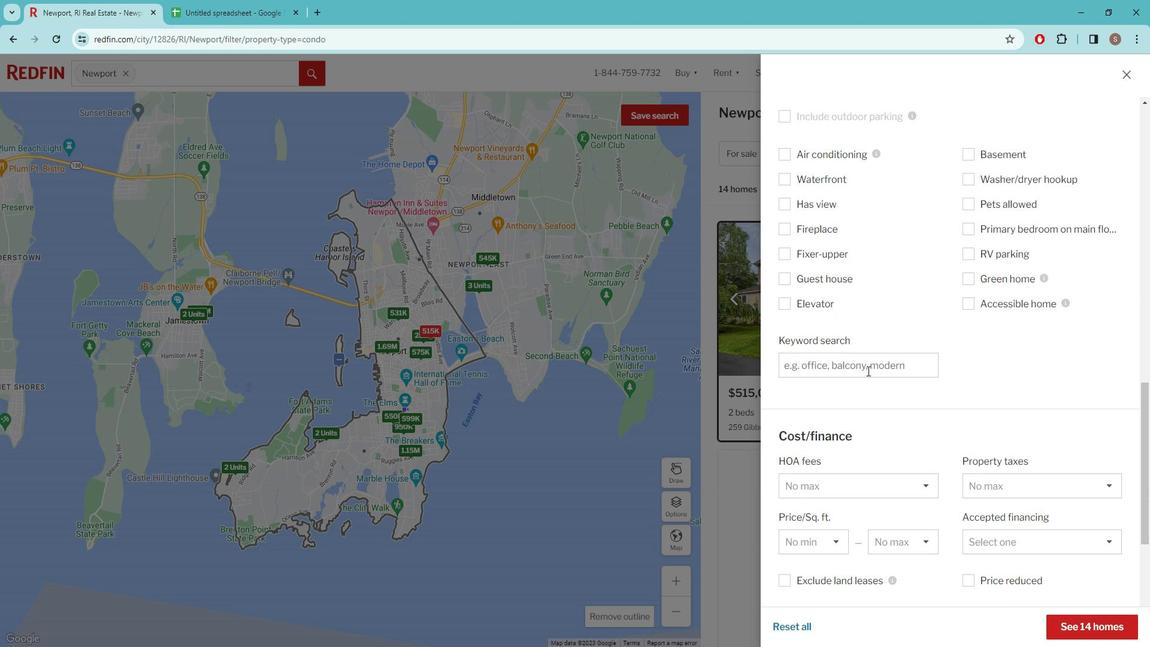 
Action: Key pressed PRIVATE<Key.space>BALCONY<Key.space>AND<Key.space>OCEAN<Key.space>VIEWS
Screenshot: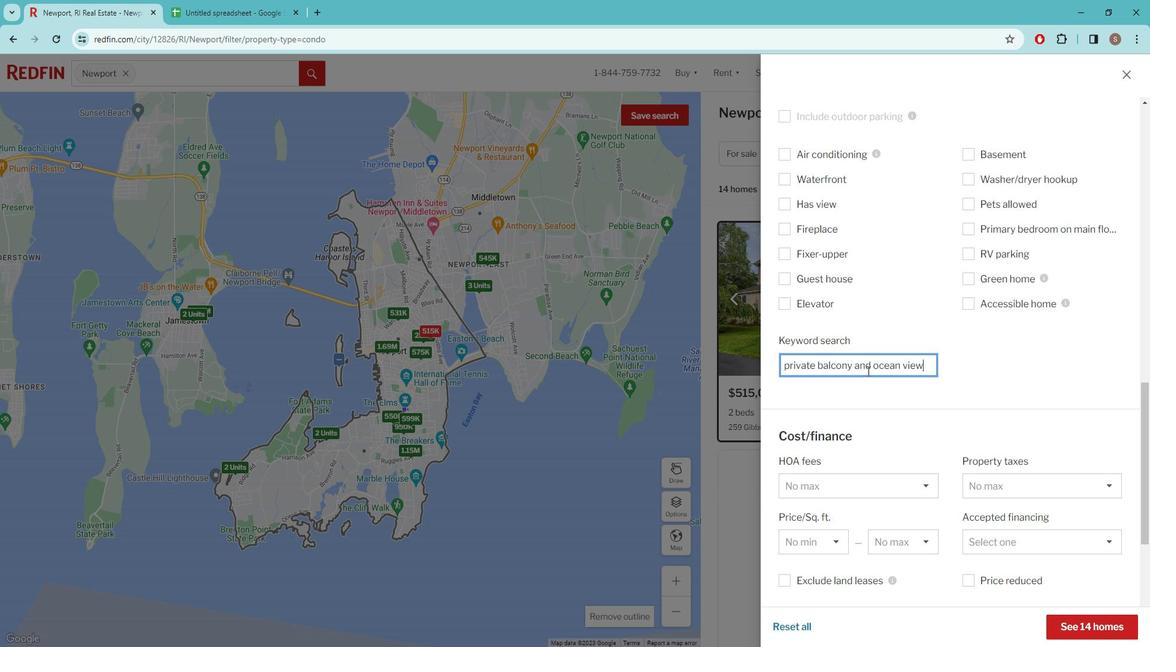 
Action: Mouse moved to (979, 375)
Screenshot: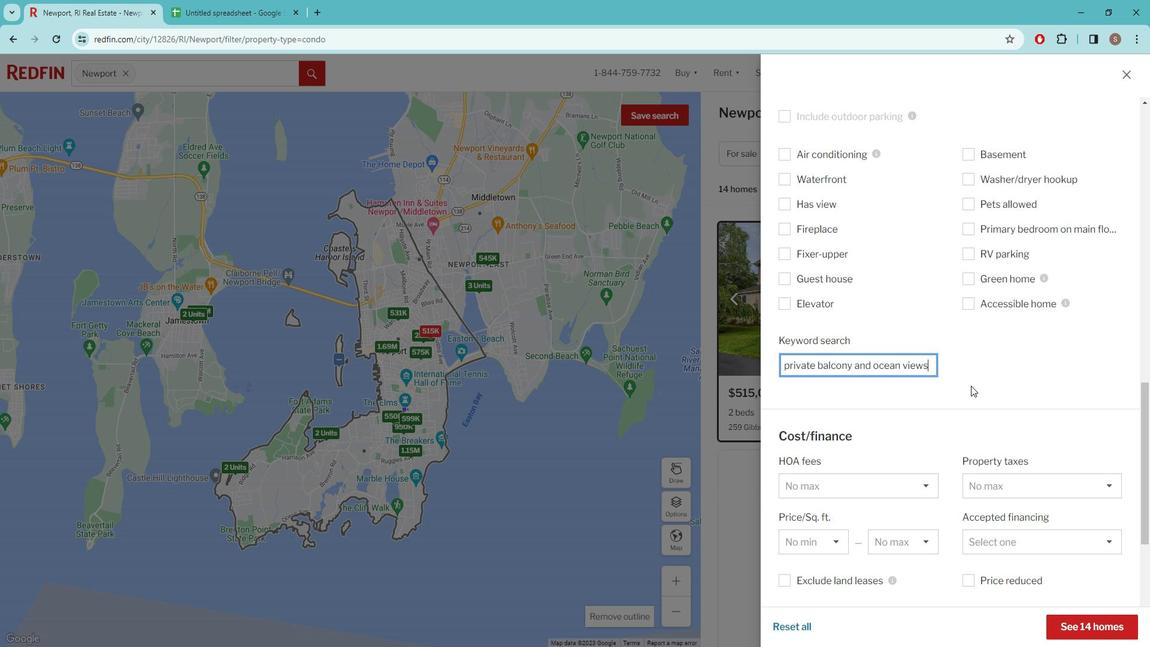 
Action: Mouse scrolled (979, 374) with delta (0, 0)
Screenshot: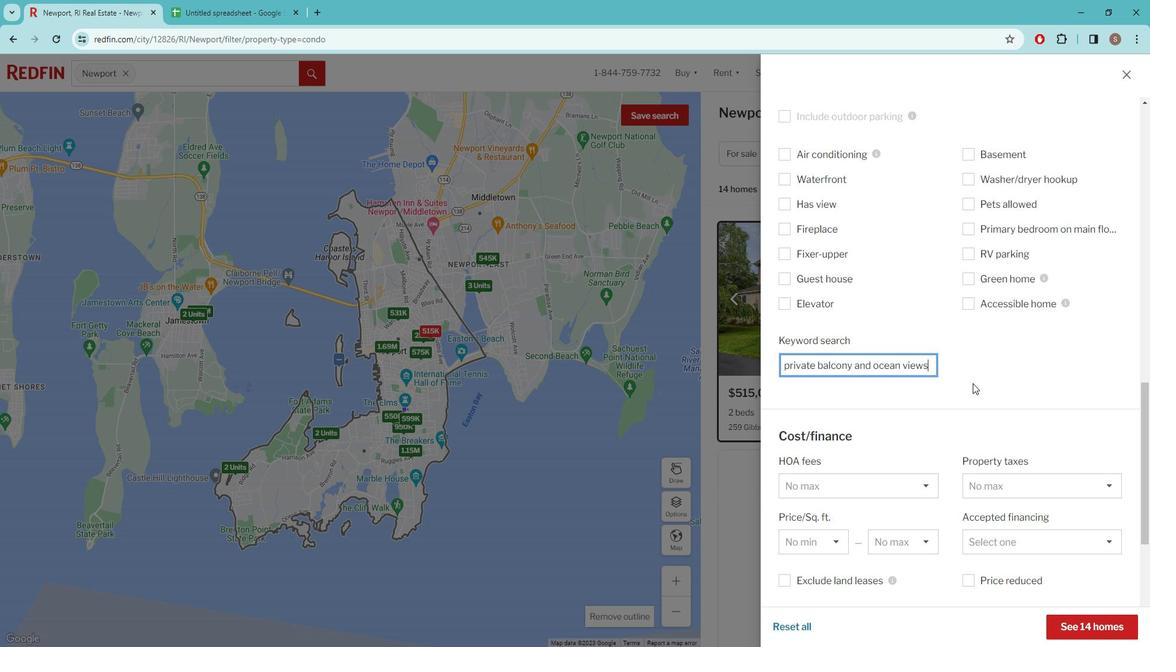 
Action: Mouse moved to (965, 359)
Screenshot: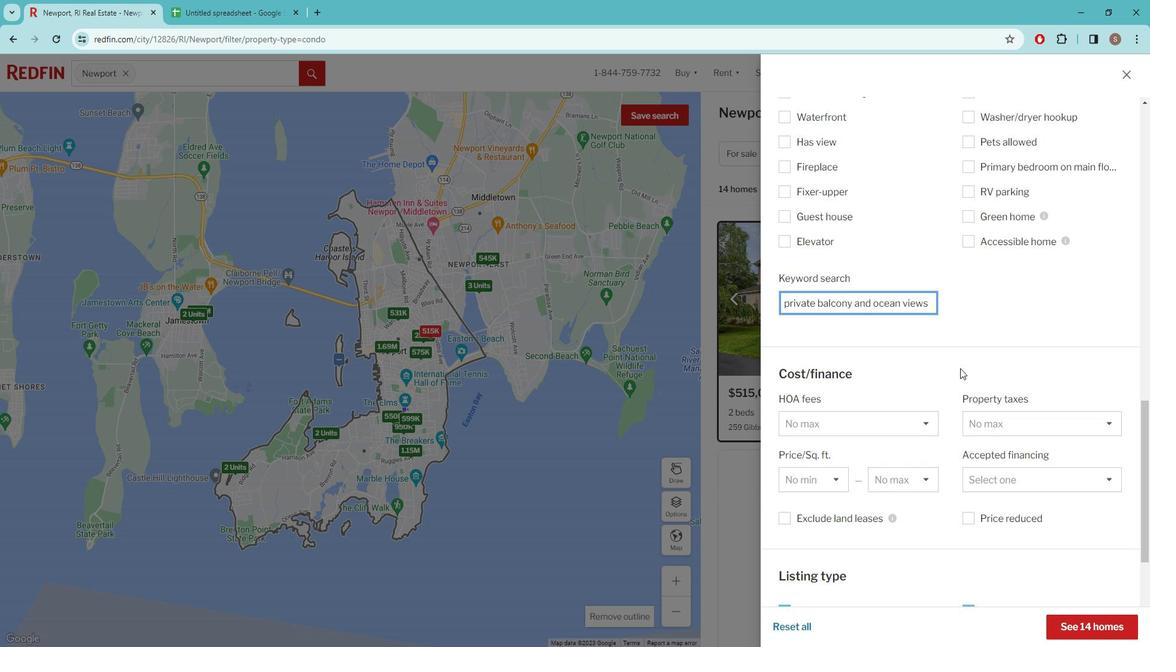 
Action: Mouse scrolled (965, 359) with delta (0, 0)
Screenshot: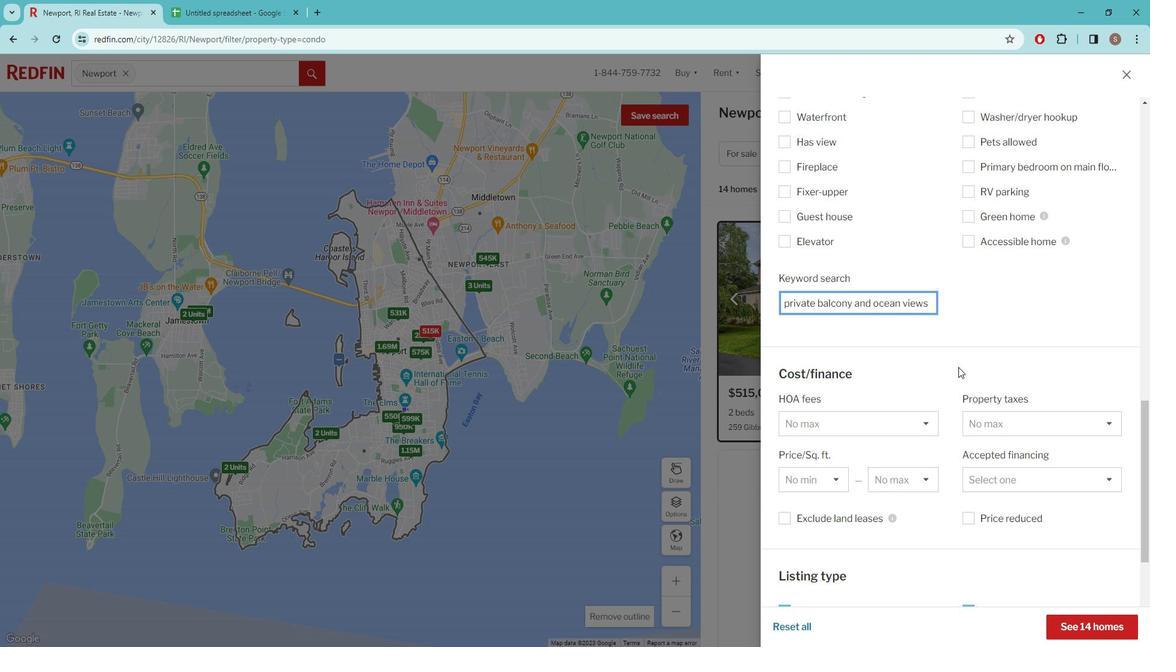 
Action: Mouse scrolled (965, 359) with delta (0, 0)
Screenshot: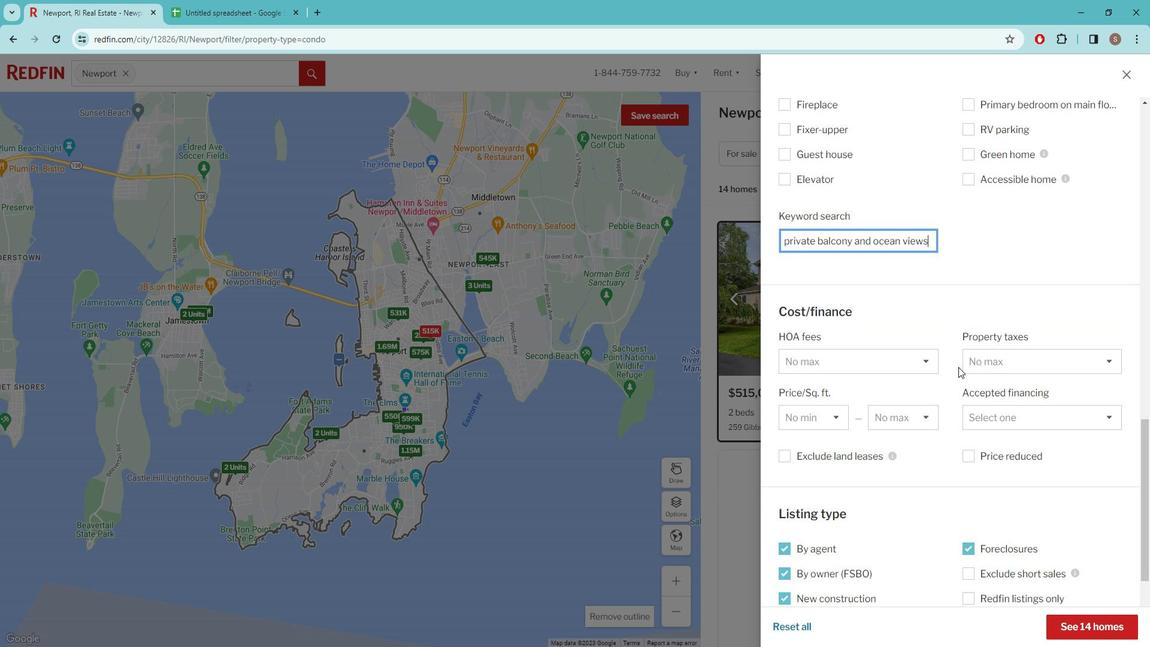 
Action: Mouse scrolled (965, 359) with delta (0, 0)
Screenshot: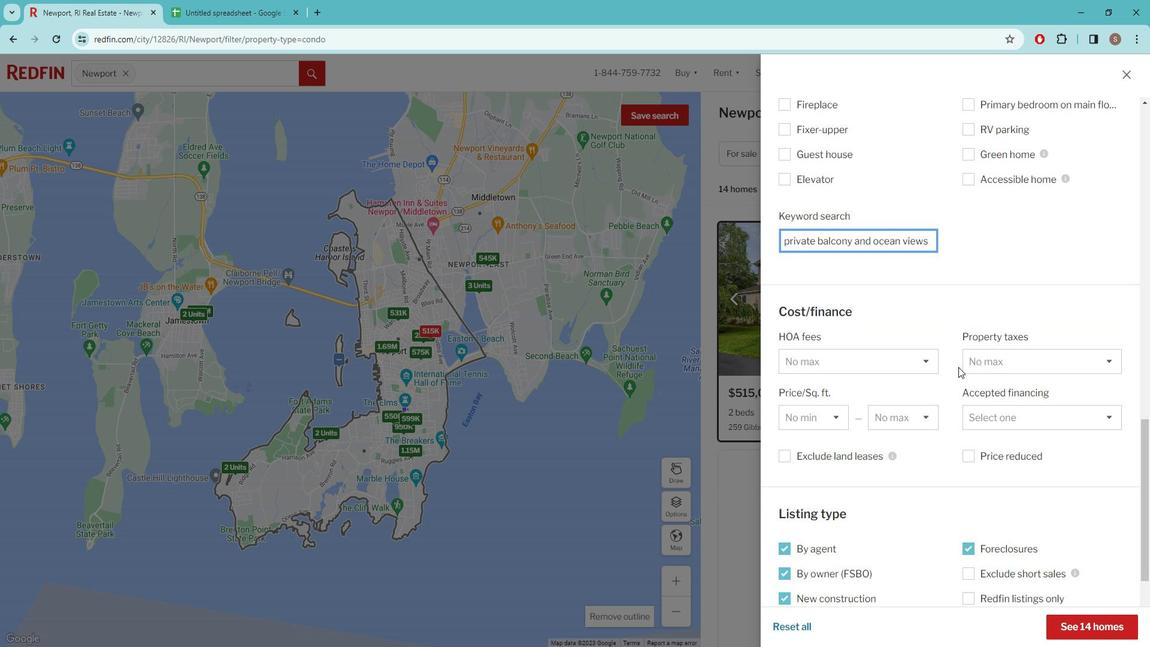 
Action: Mouse scrolled (965, 359) with delta (0, 0)
Screenshot: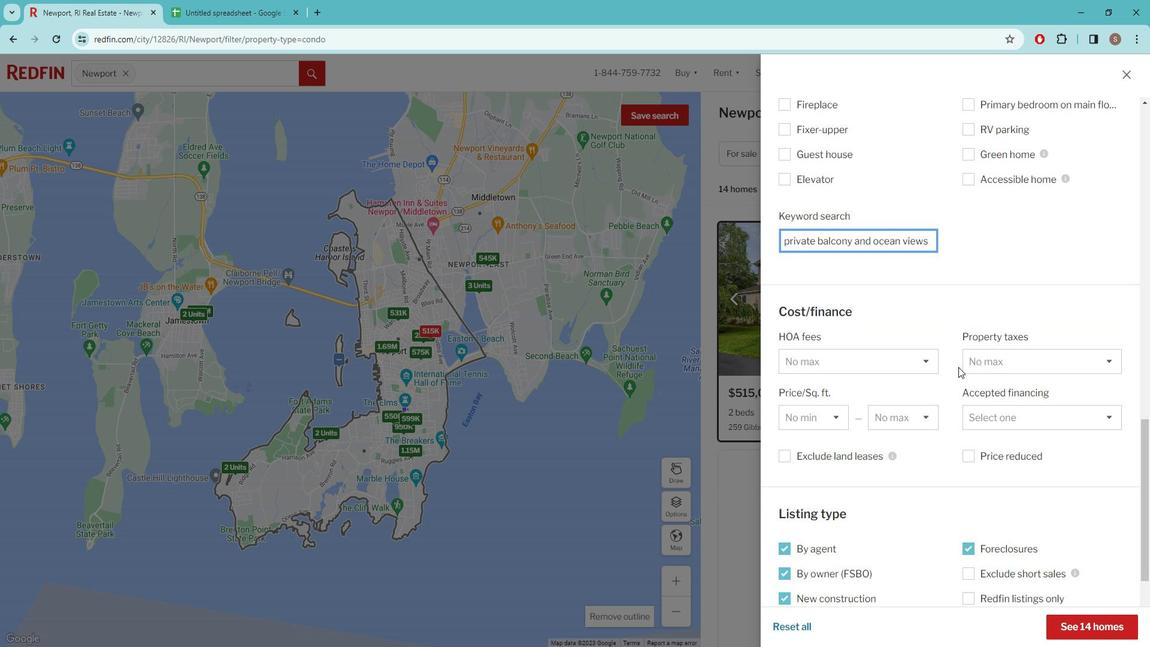 
Action: Mouse moved to (948, 385)
Screenshot: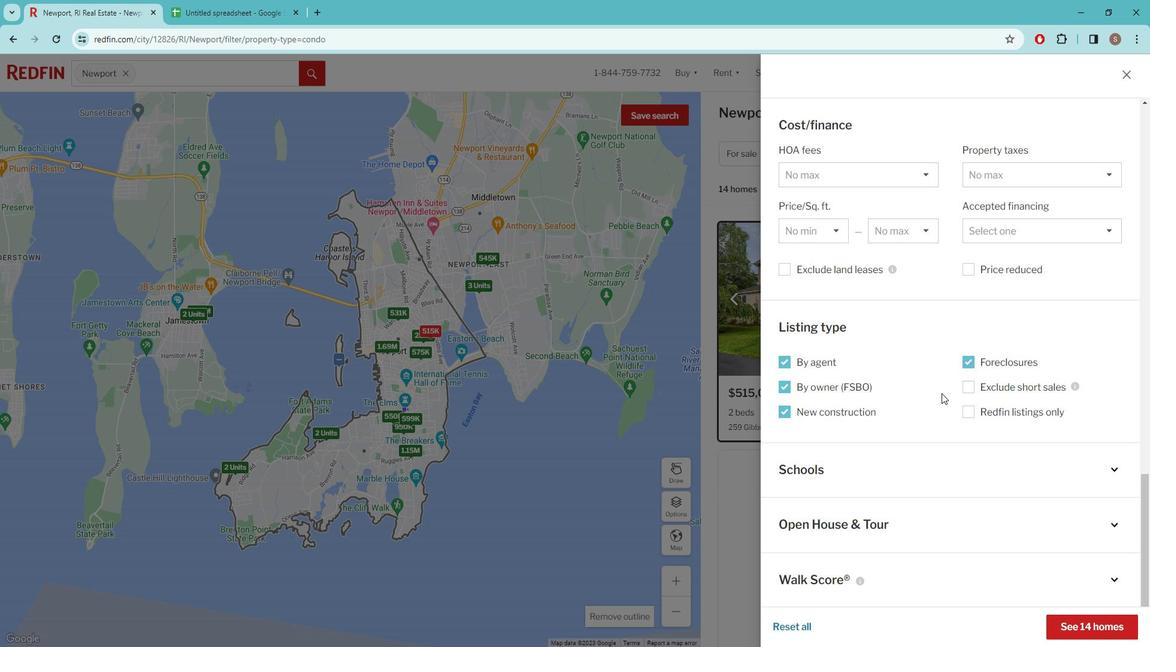 
Action: Mouse scrolled (948, 384) with delta (0, 0)
Screenshot: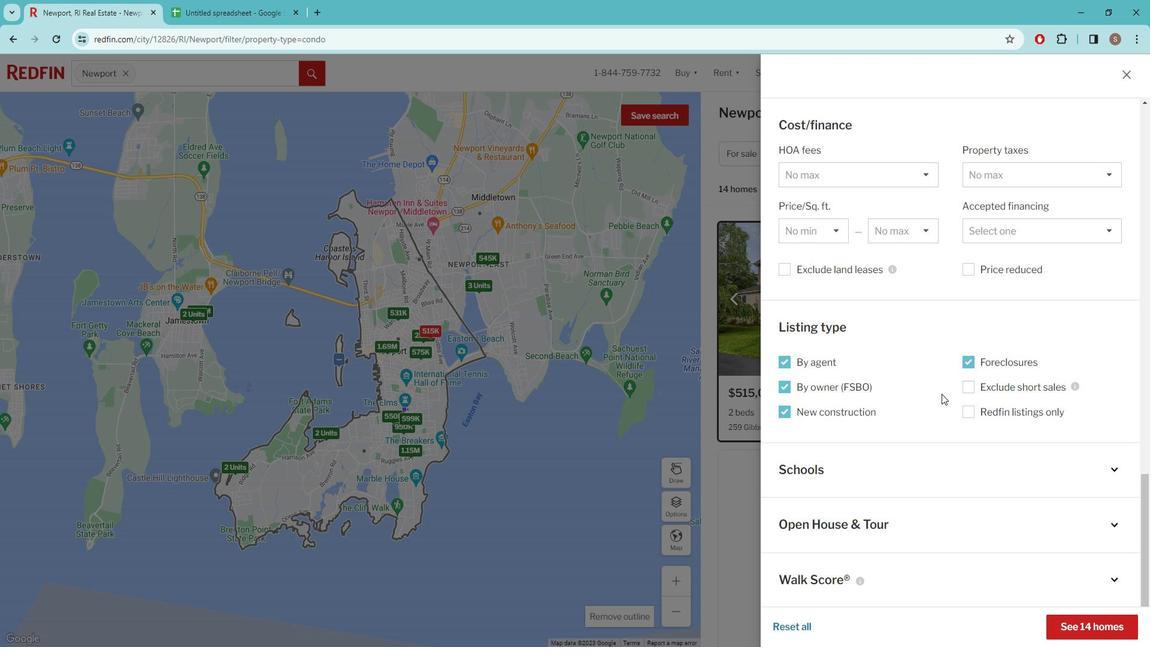 
Action: Mouse scrolled (948, 384) with delta (0, 0)
Screenshot: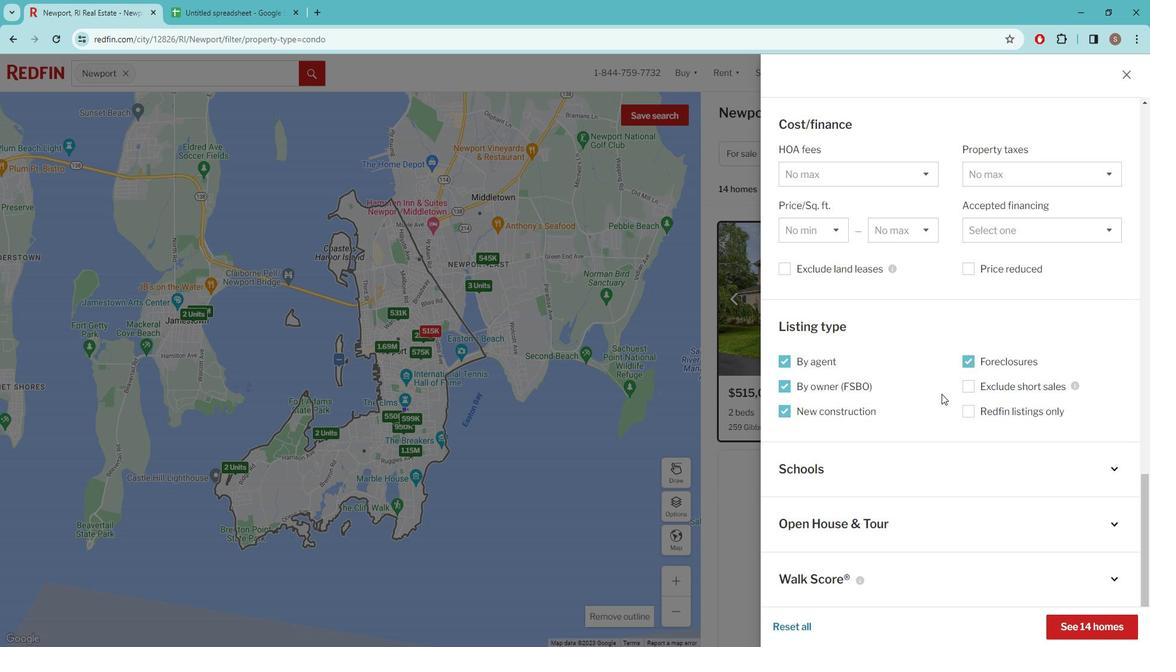 
Action: Mouse scrolled (948, 384) with delta (0, 0)
Screenshot: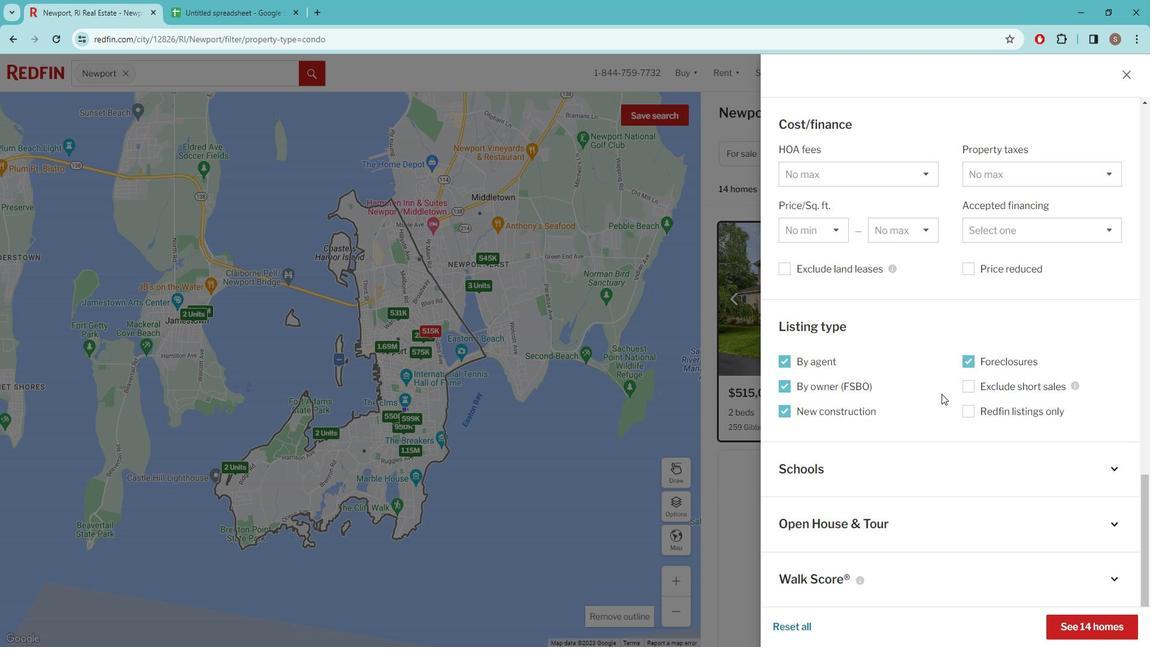 
Action: Mouse moved to (1084, 603)
Screenshot: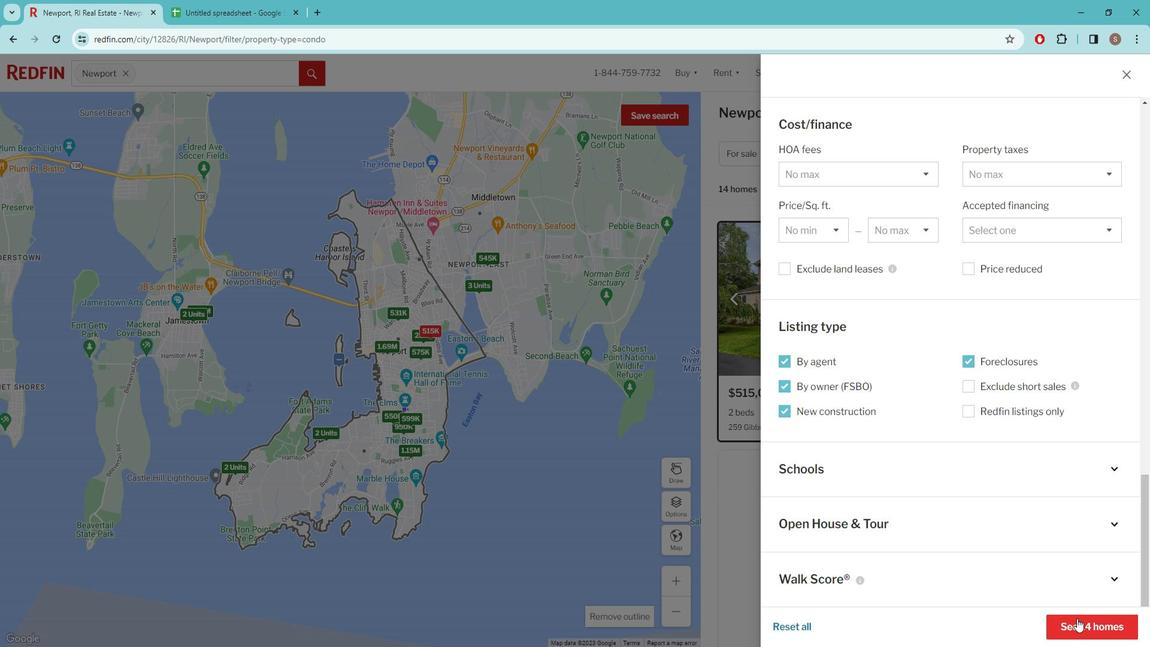 
Action: Mouse pressed left at (1084, 603)
Screenshot: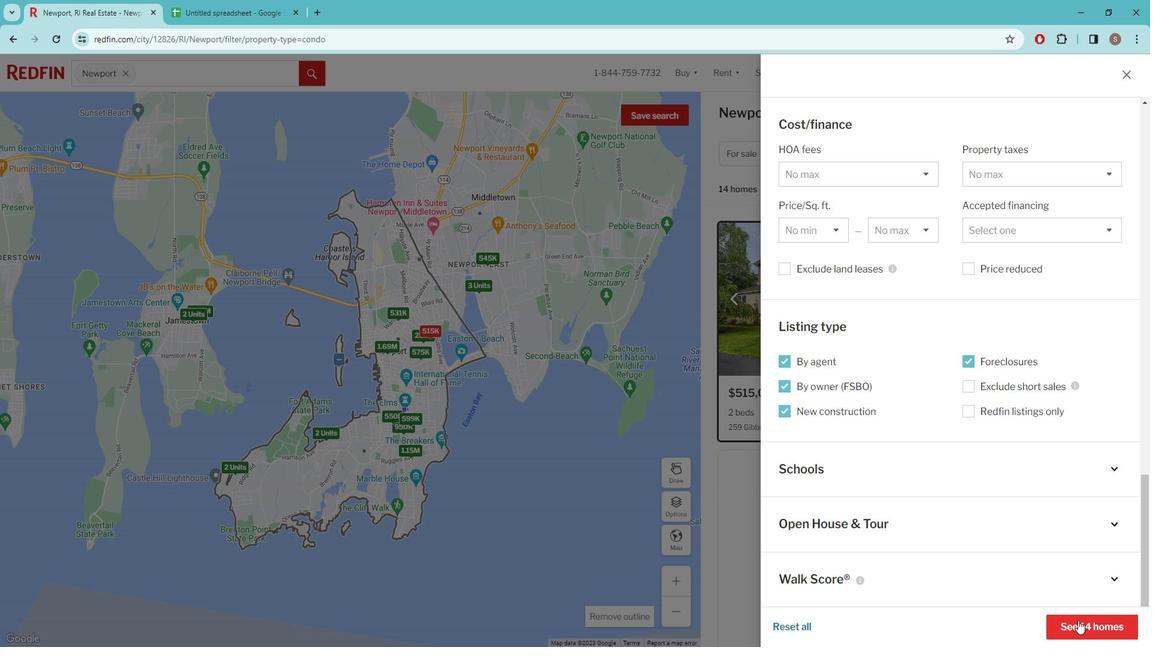 
Action: Mouse moved to (859, 444)
Screenshot: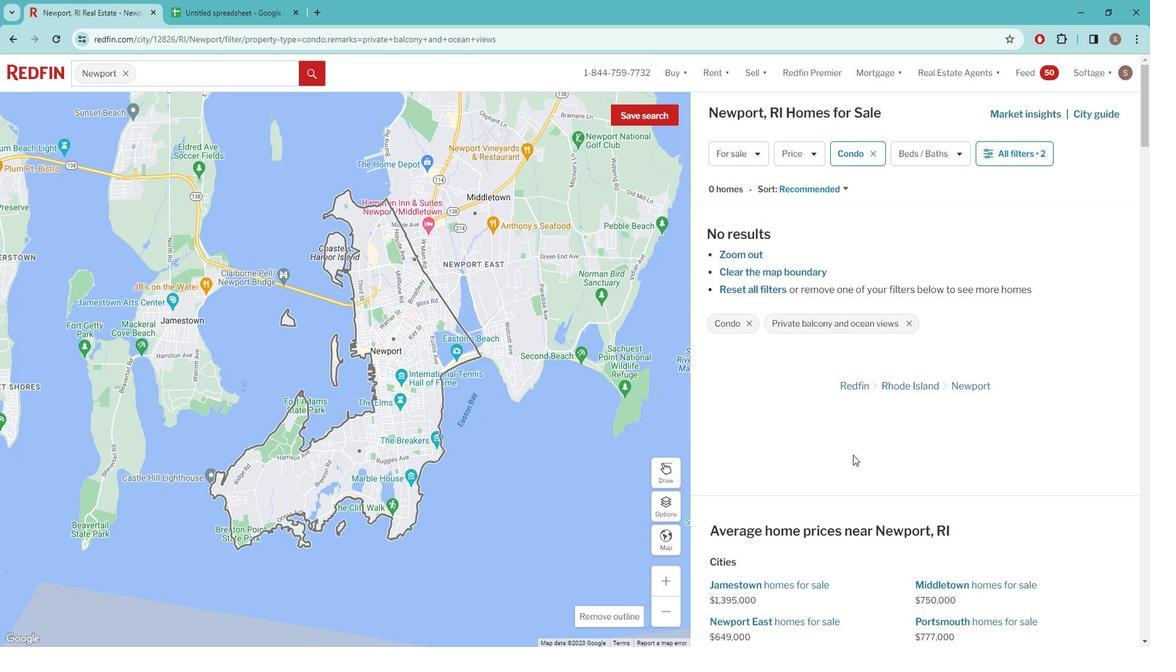 
